 Task: In the  document graph Apply all border to the tabe with  'with box; Style line and width 1 pt 'Select Header and apply  'Bold' Select the text and align it to the  Center
Action: Mouse moved to (119, 386)
Screenshot: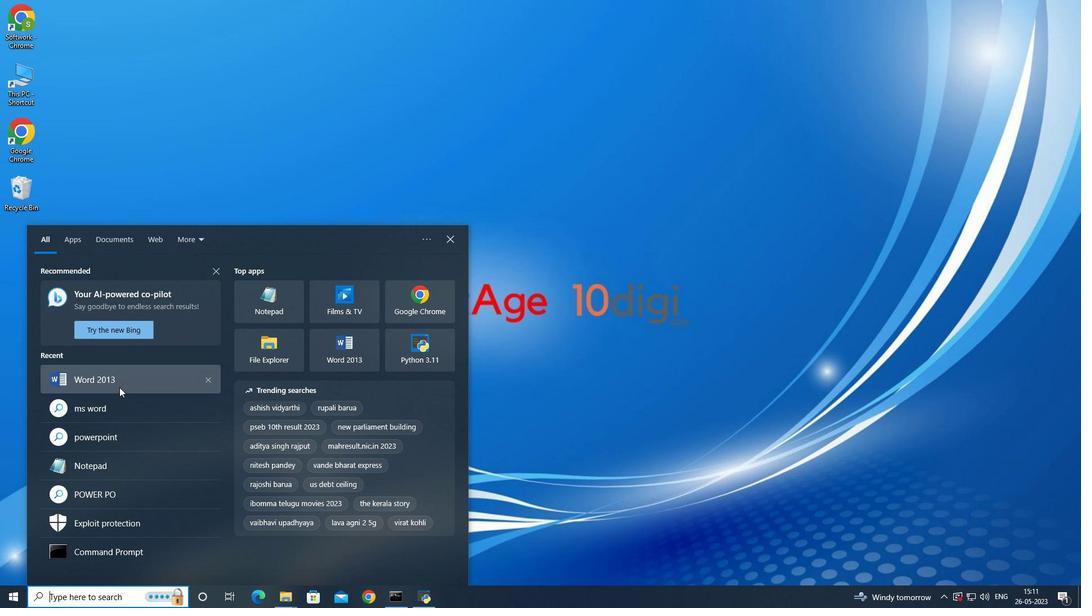 
Action: Mouse pressed left at (119, 386)
Screenshot: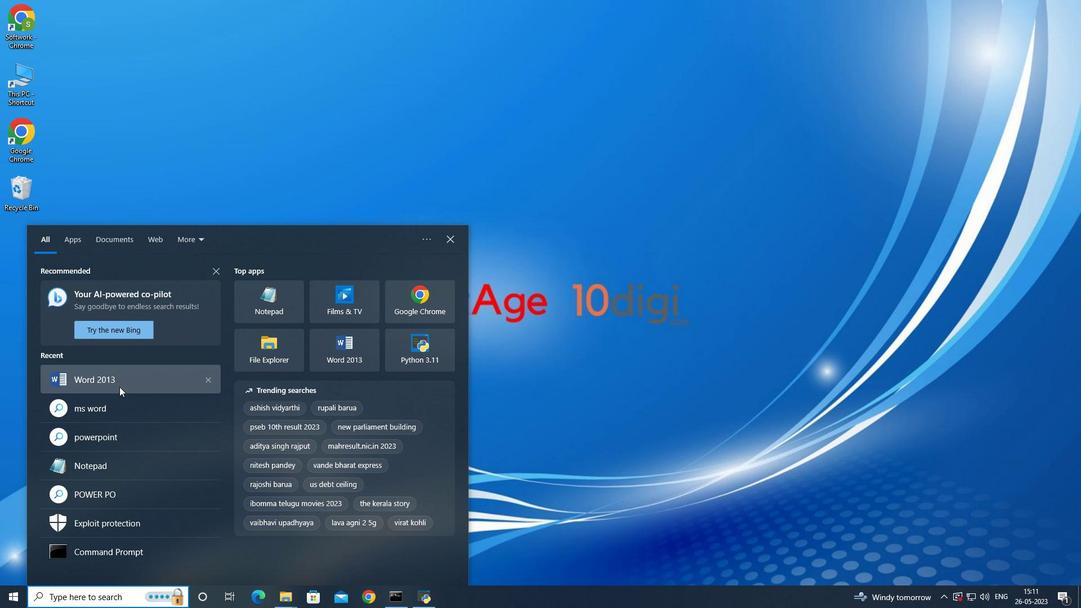 
Action: Mouse moved to (43, 97)
Screenshot: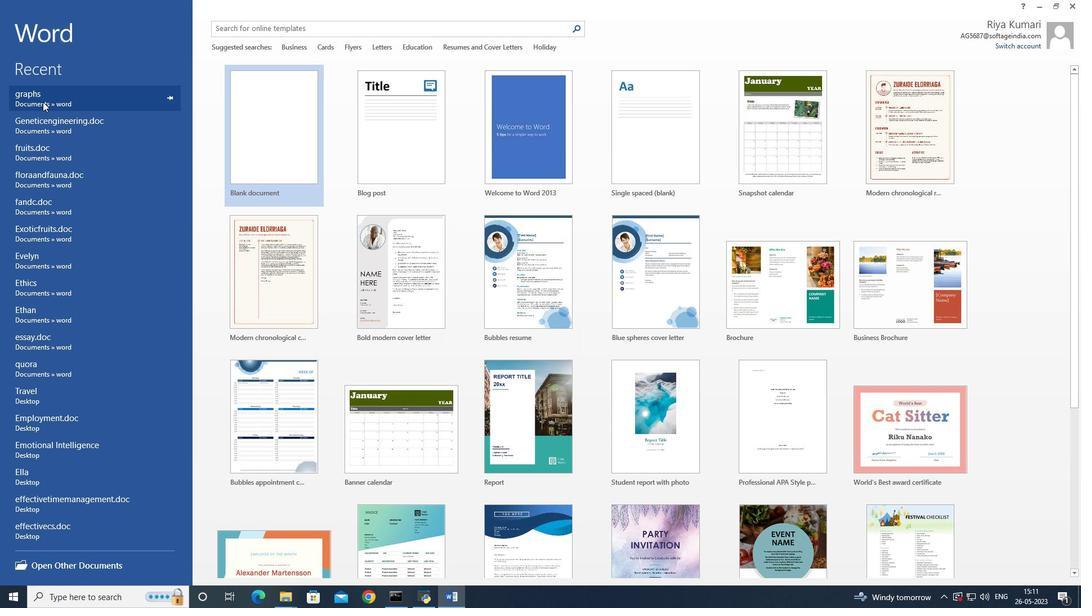 
Action: Mouse pressed left at (43, 97)
Screenshot: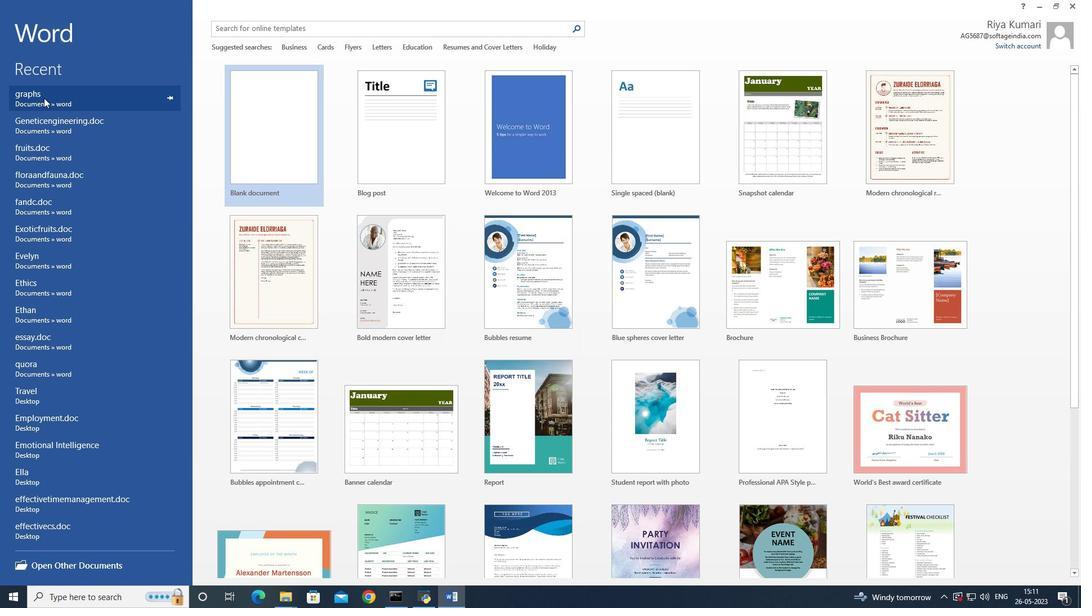 
Action: Mouse moved to (465, 334)
Screenshot: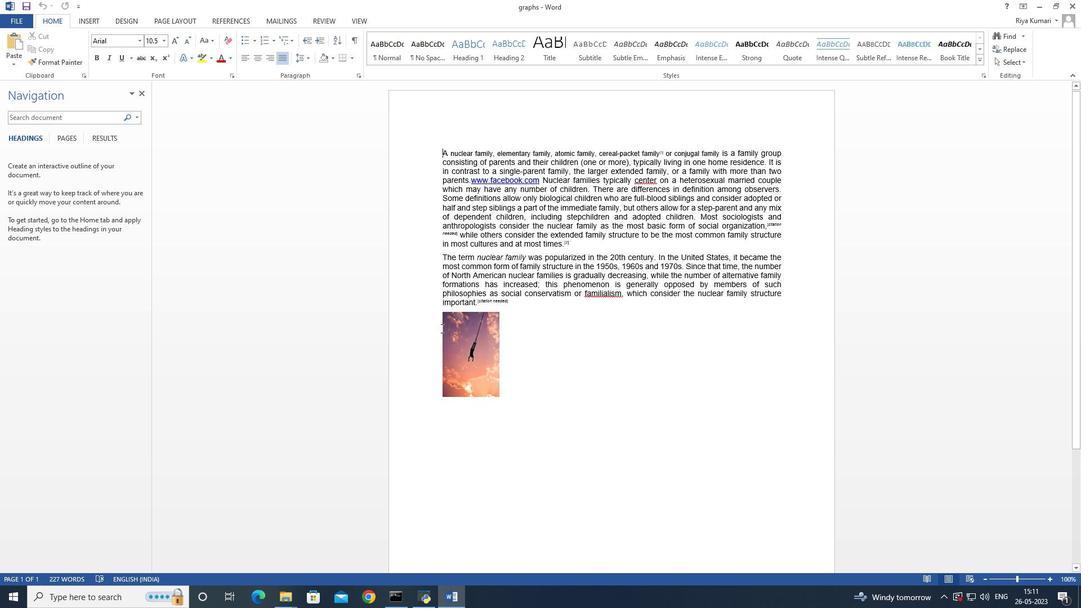 
Action: Mouse pressed left at (465, 334)
Screenshot: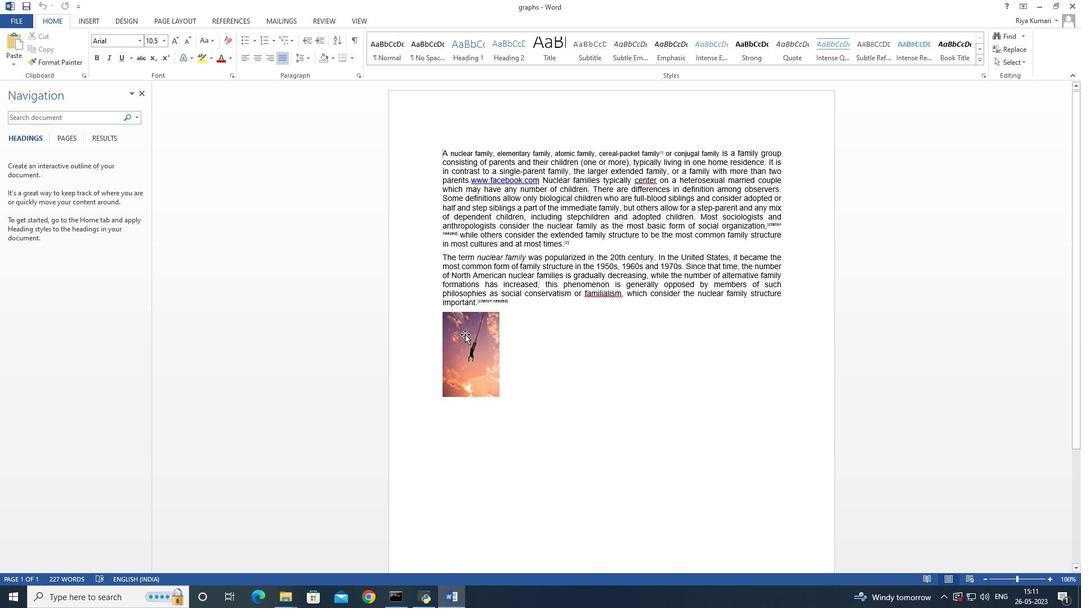 
Action: Mouse moved to (408, 10)
Screenshot: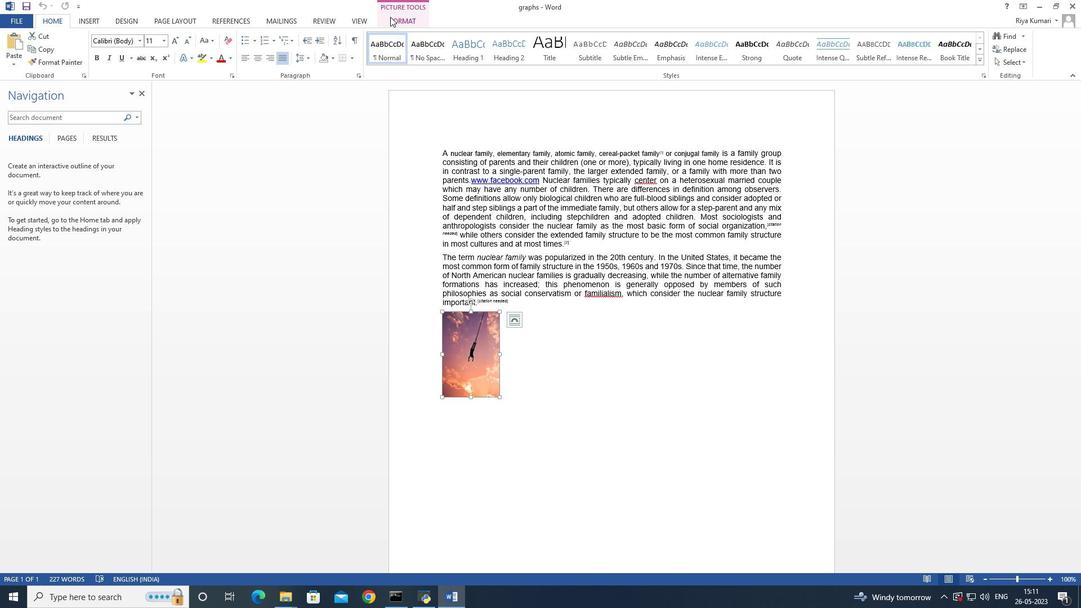 
Action: Mouse pressed left at (408, 10)
Screenshot: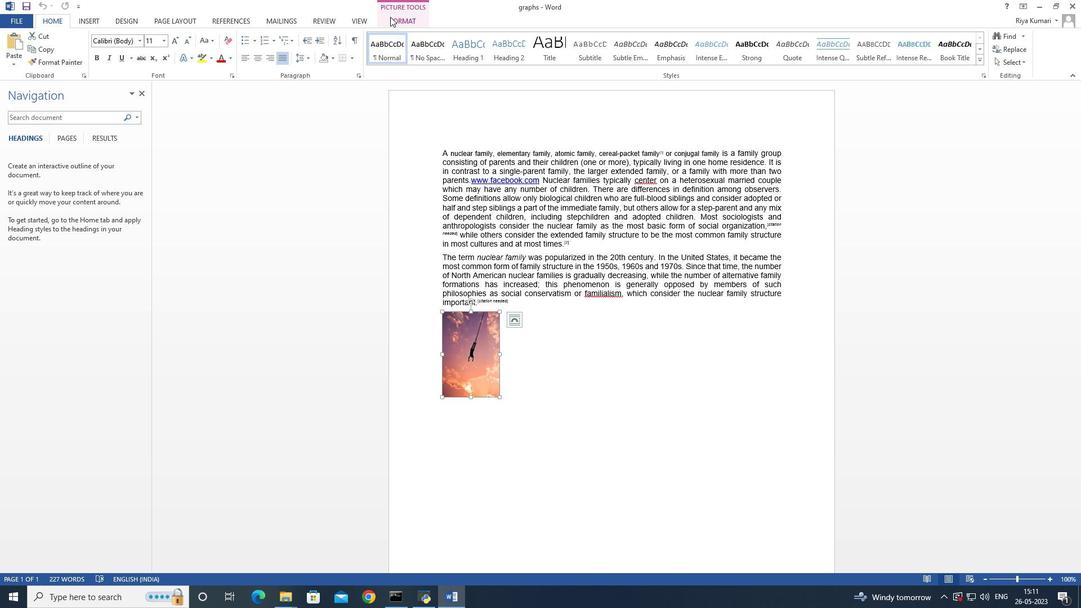 
Action: Mouse moved to (405, 47)
Screenshot: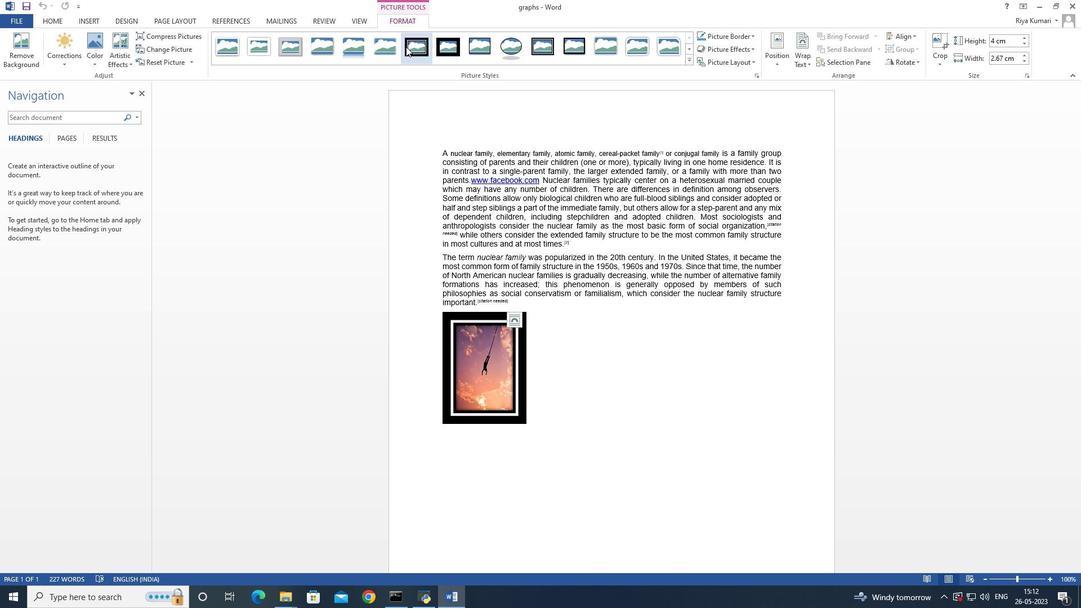 
Action: Mouse pressed left at (405, 47)
Screenshot: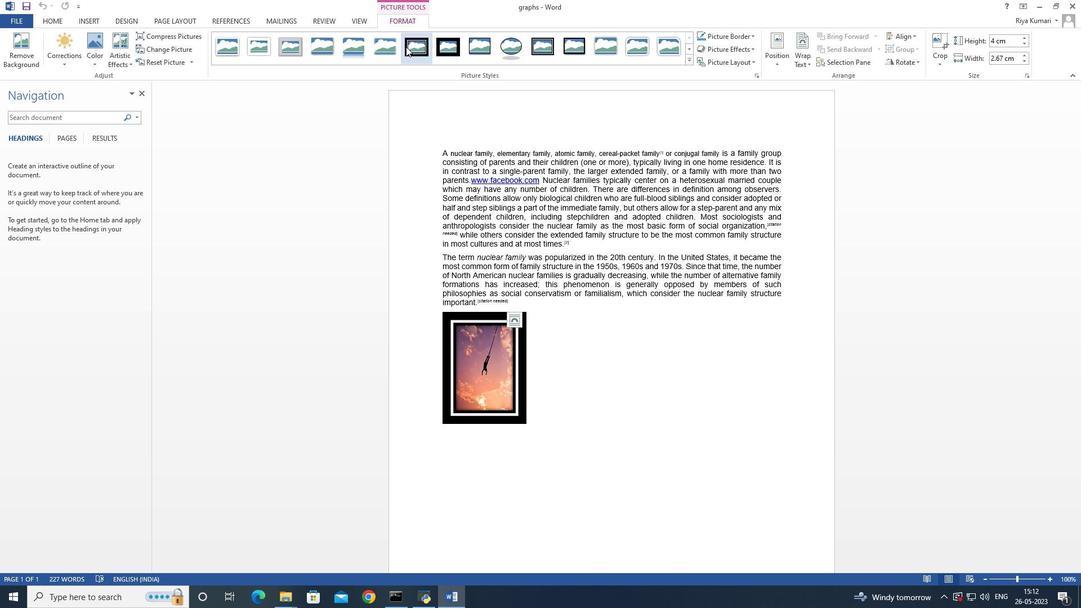 
Action: Mouse moved to (1023, 53)
Screenshot: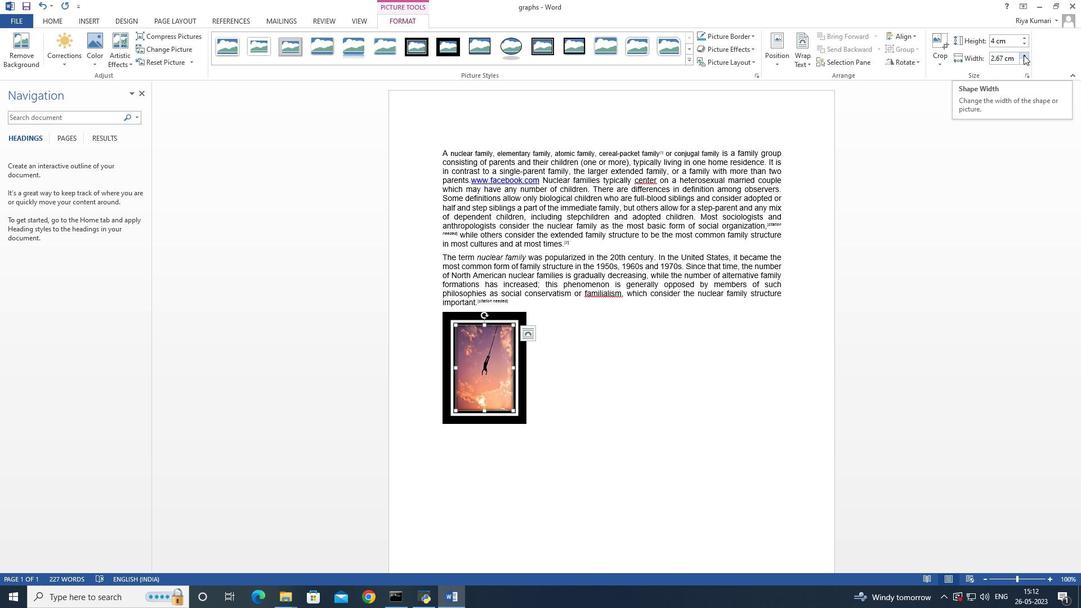 
Action: Mouse pressed left at (1023, 53)
Screenshot: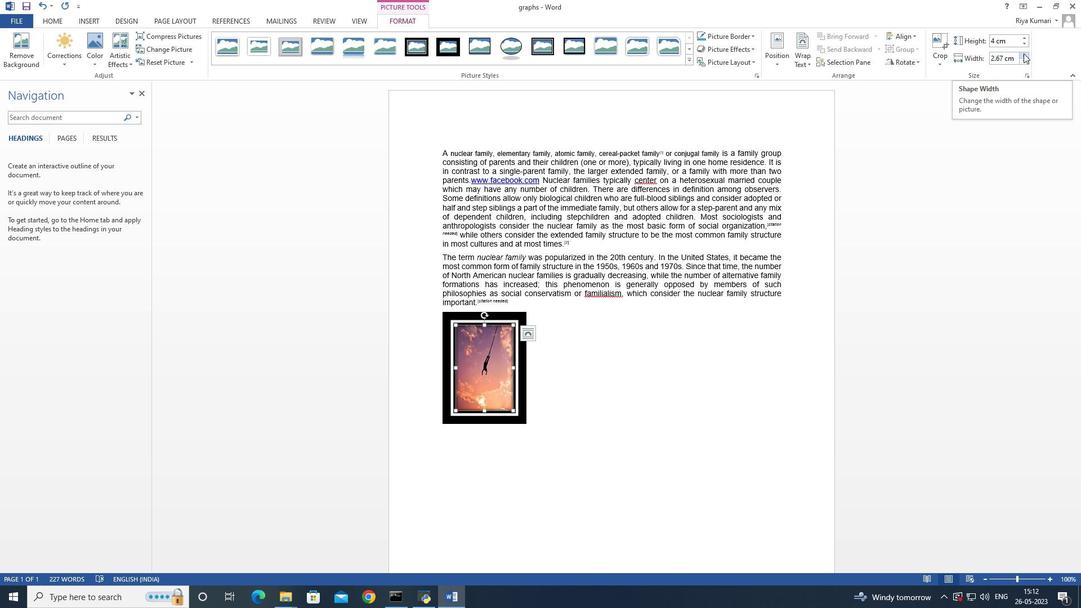 
Action: Mouse pressed left at (1023, 53)
Screenshot: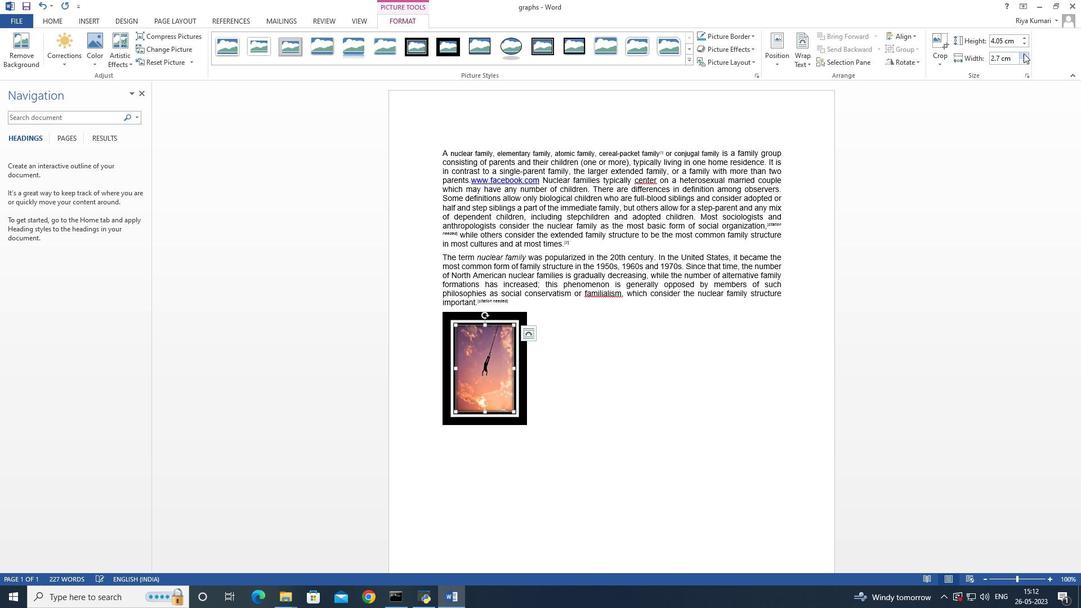 
Action: Mouse pressed left at (1023, 53)
Screenshot: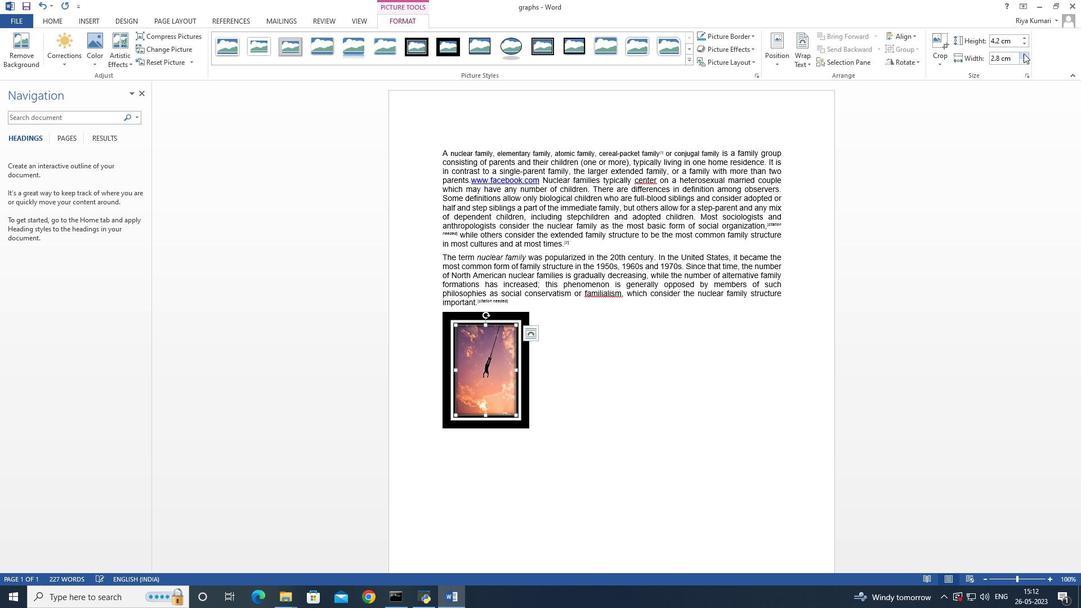 
Action: Mouse moved to (1023, 53)
Screenshot: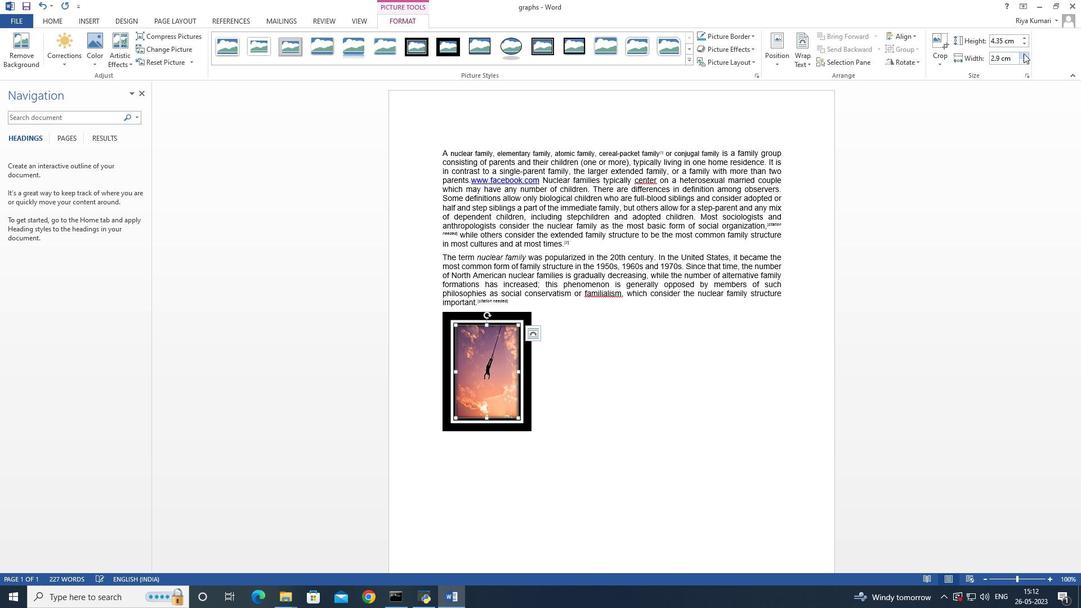 
Action: Mouse pressed left at (1023, 53)
Screenshot: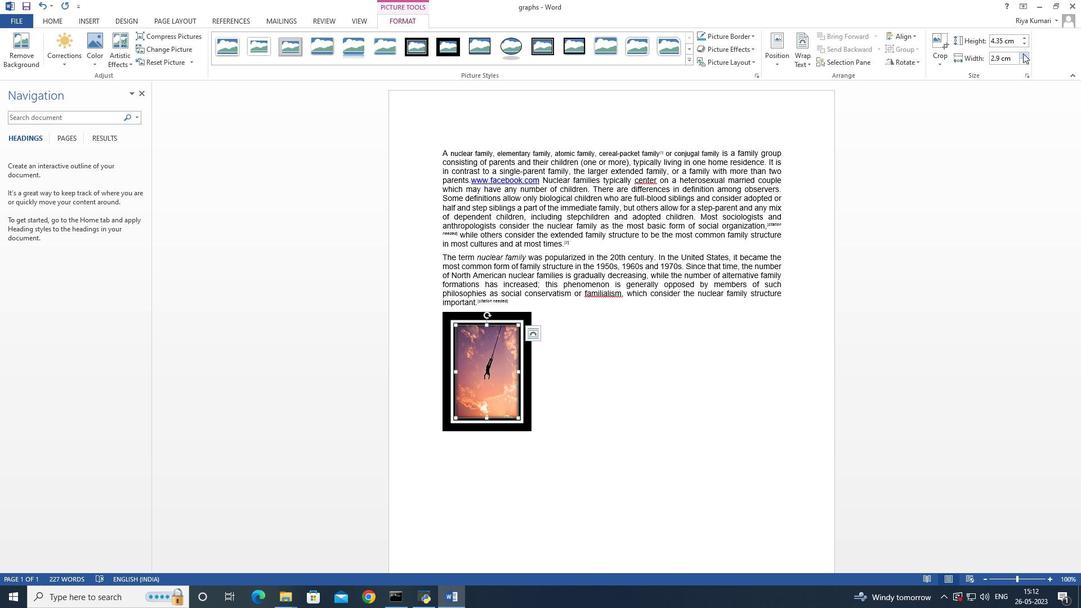 
Action: Mouse moved to (1024, 63)
Screenshot: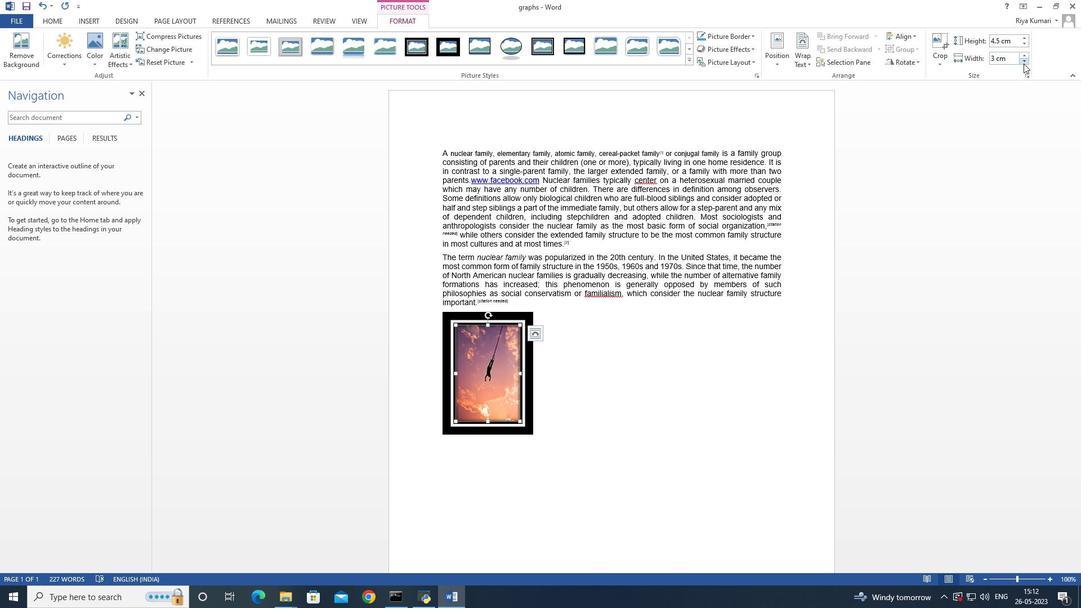 
Action: Mouse pressed left at (1024, 63)
Screenshot: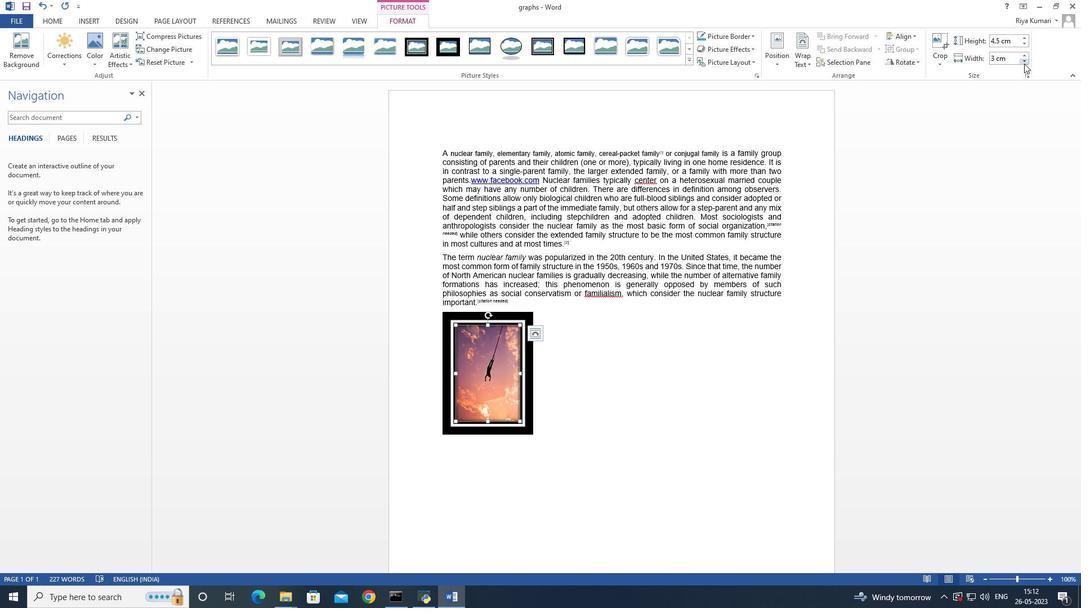 
Action: Mouse pressed left at (1024, 63)
Screenshot: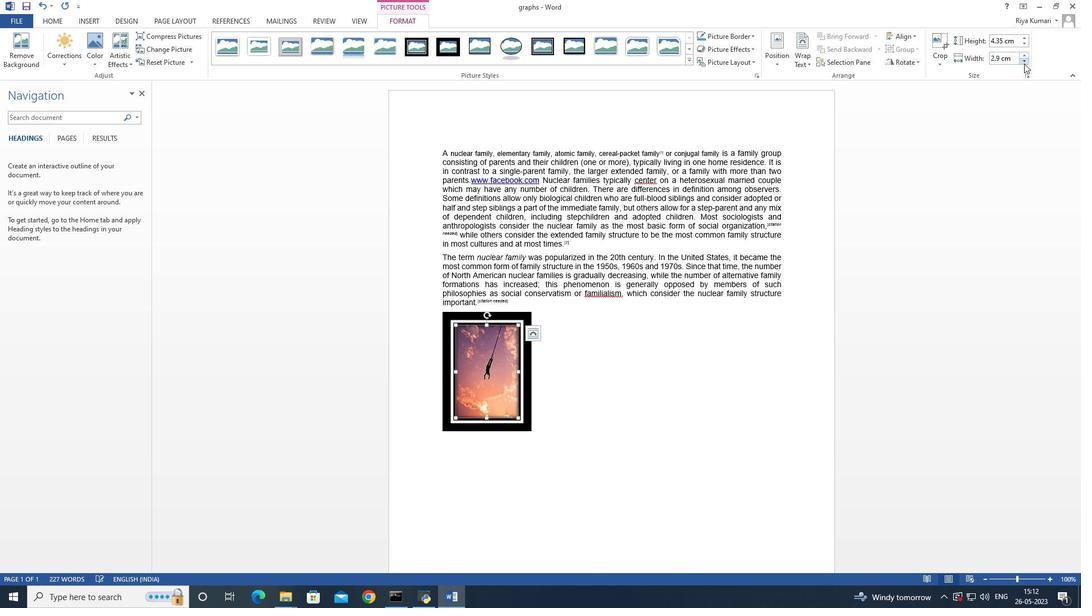 
Action: Mouse pressed left at (1024, 63)
Screenshot: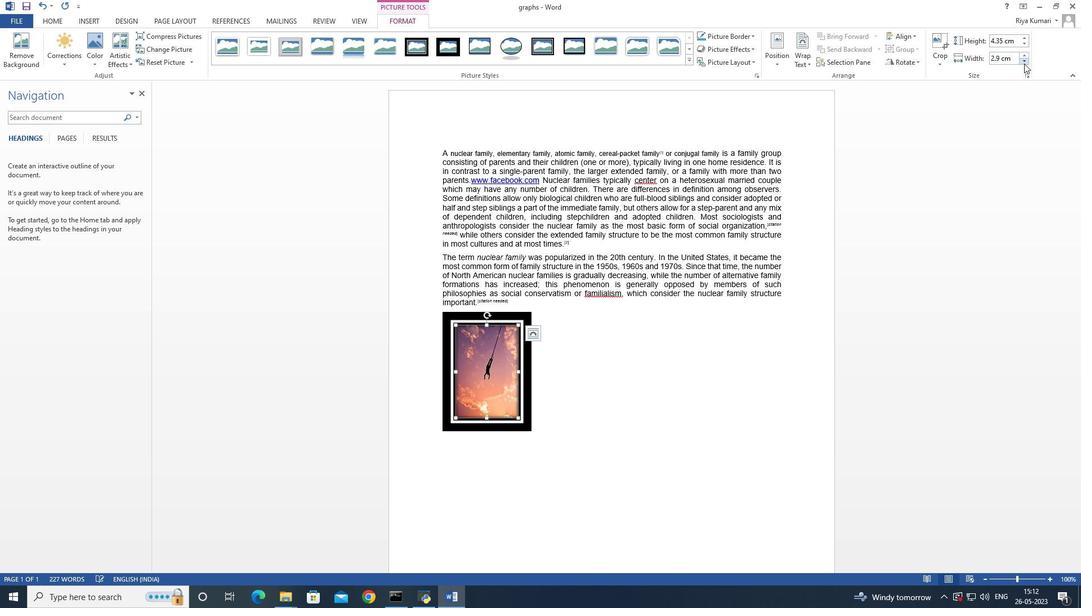 
Action: Mouse pressed left at (1024, 63)
Screenshot: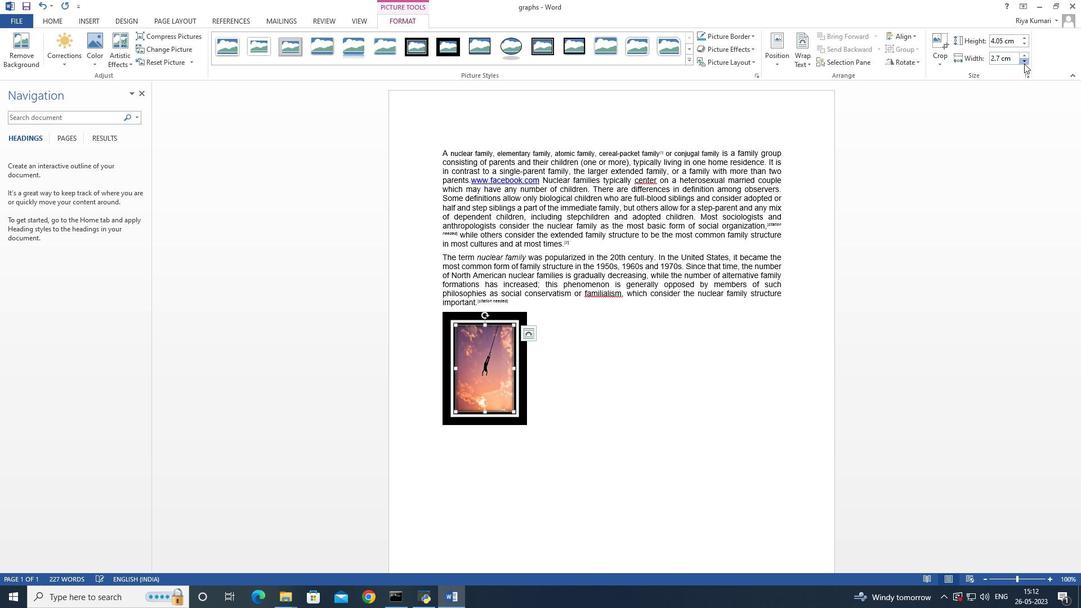 
Action: Mouse pressed left at (1024, 63)
Screenshot: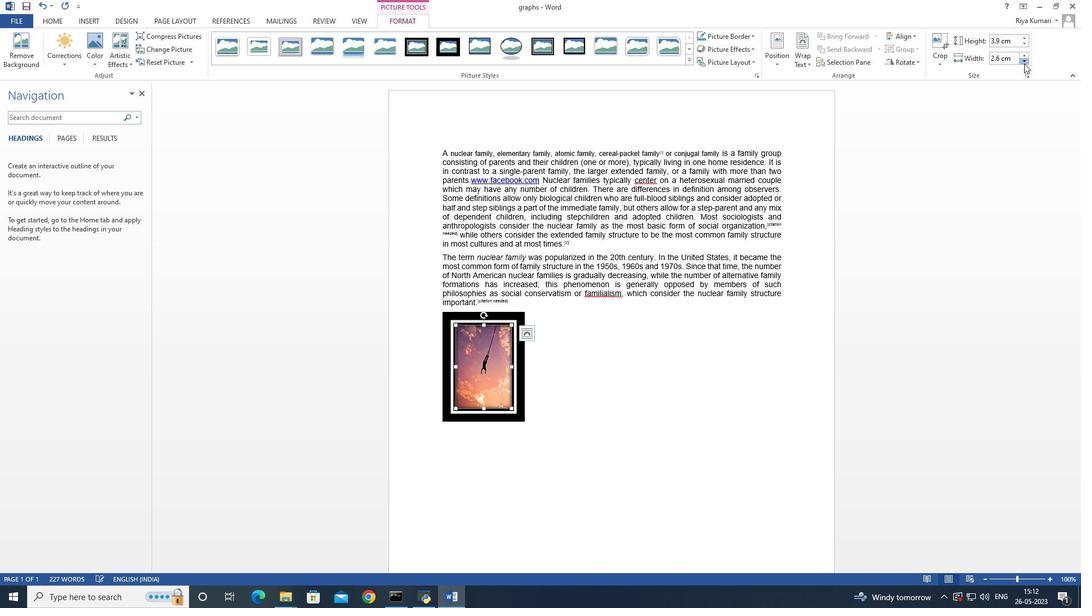 
Action: Mouse pressed left at (1024, 63)
Screenshot: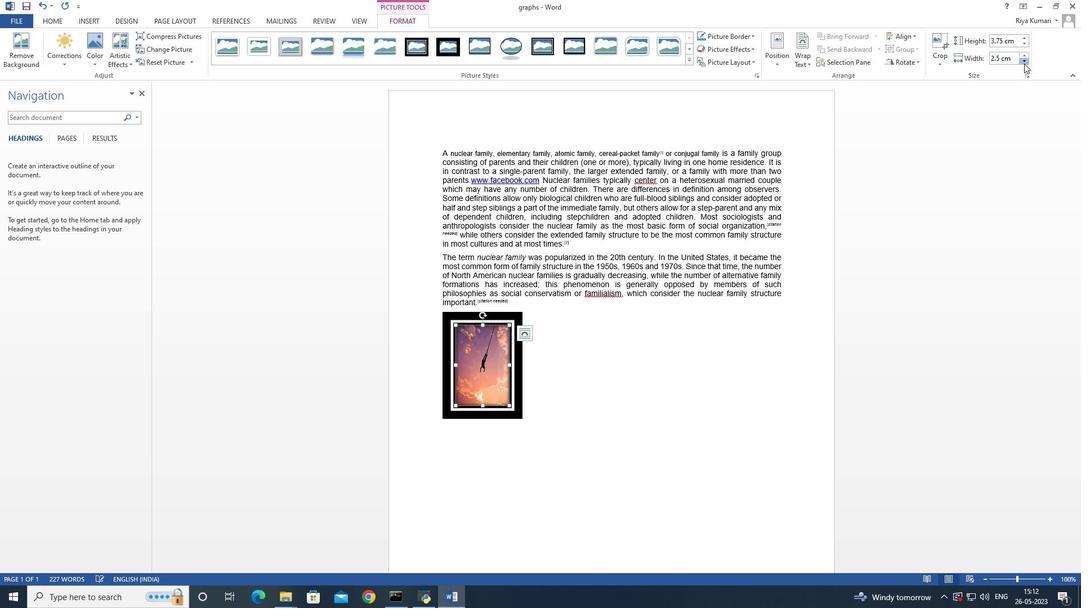 
Action: Mouse pressed left at (1024, 63)
Screenshot: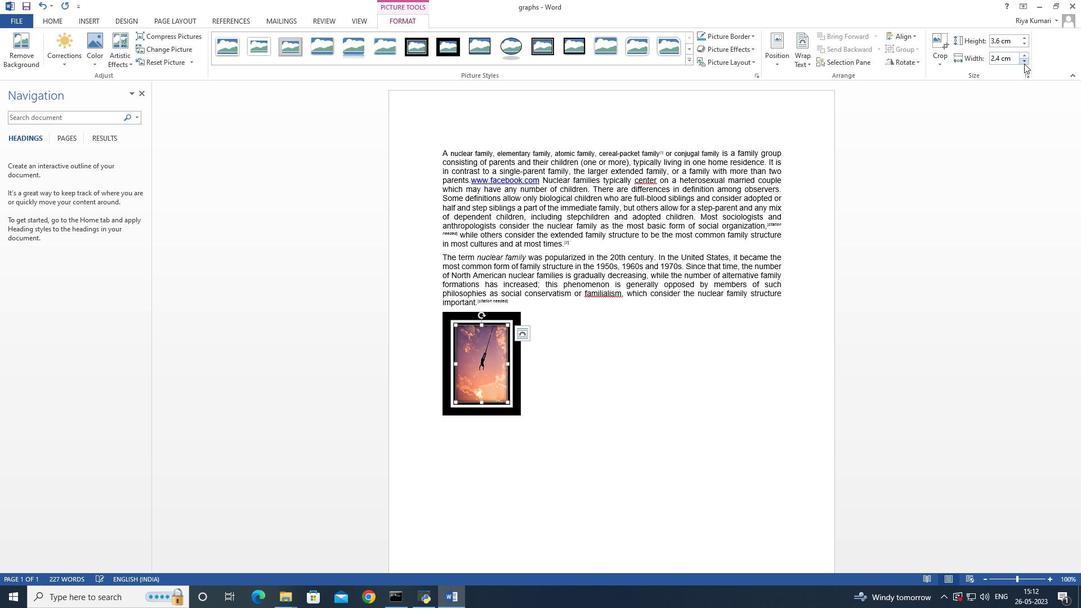 
Action: Mouse pressed left at (1024, 63)
Screenshot: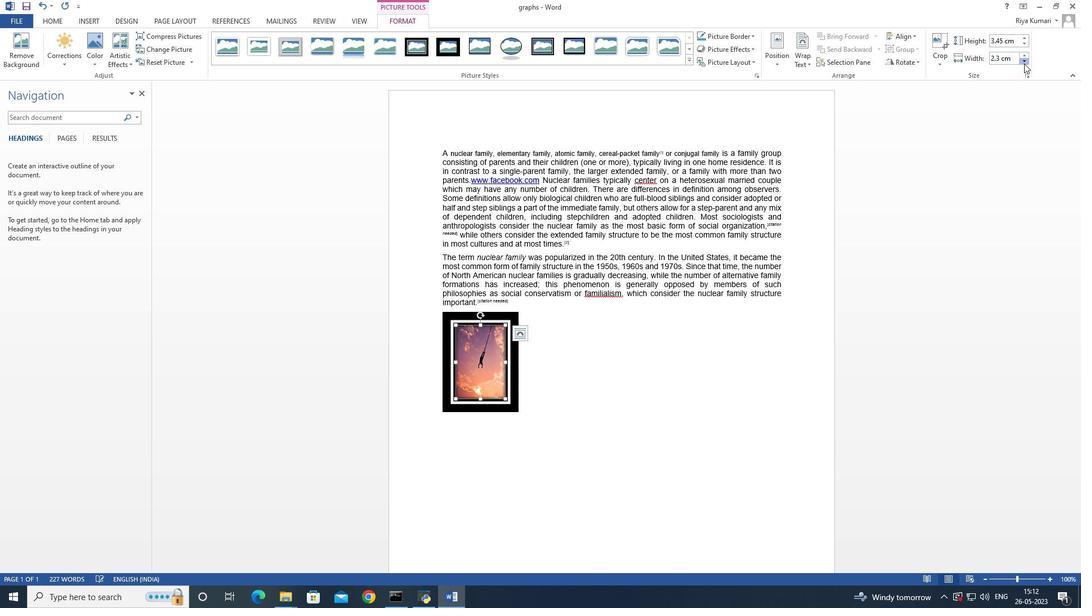 
Action: Mouse pressed left at (1024, 63)
Screenshot: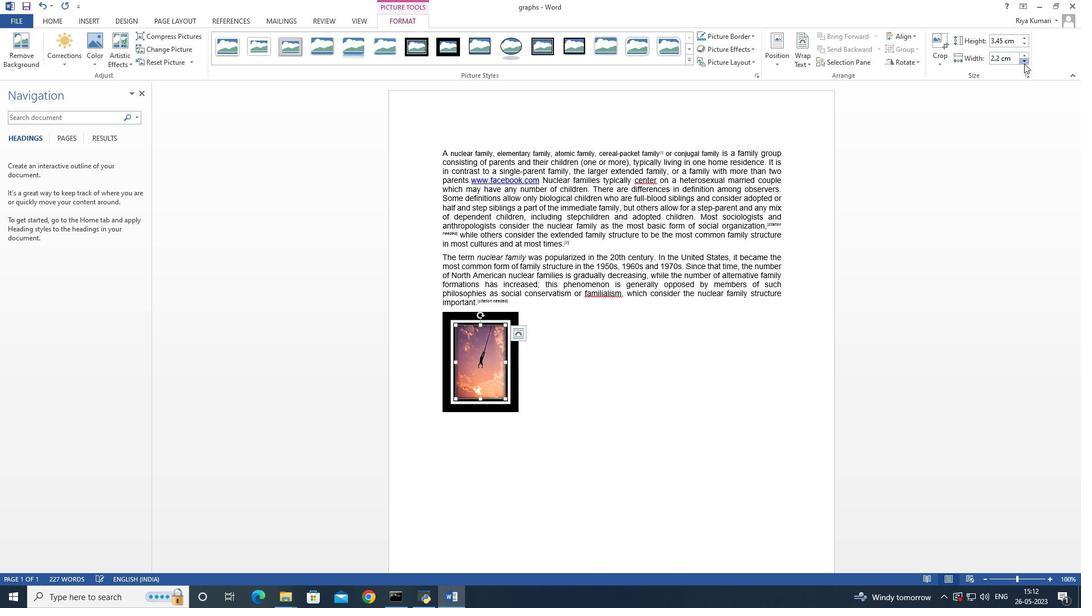 
Action: Mouse pressed left at (1024, 63)
Screenshot: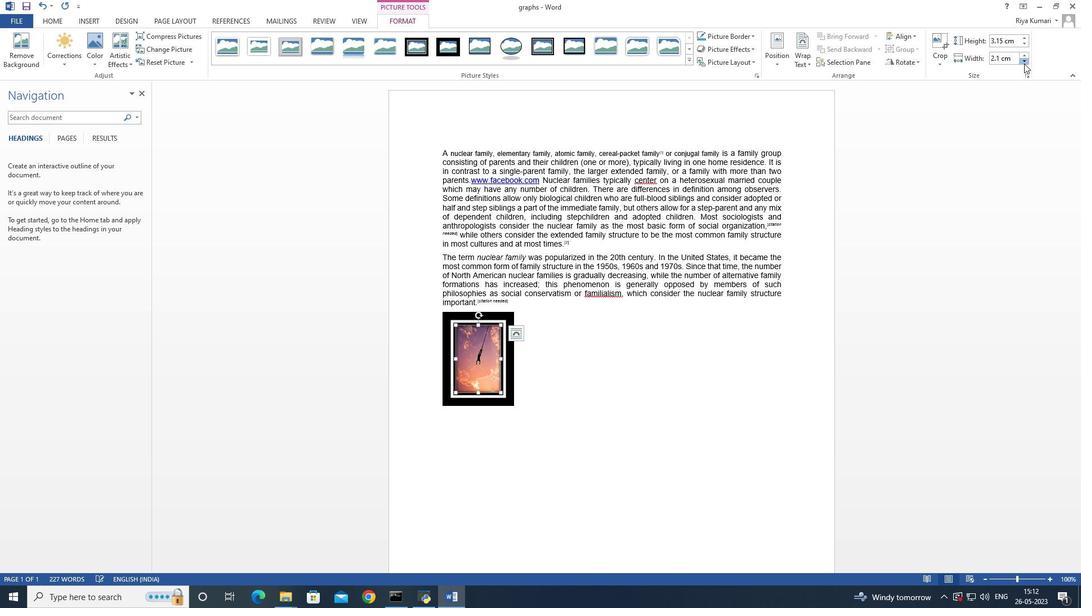 
Action: Mouse pressed left at (1024, 63)
Screenshot: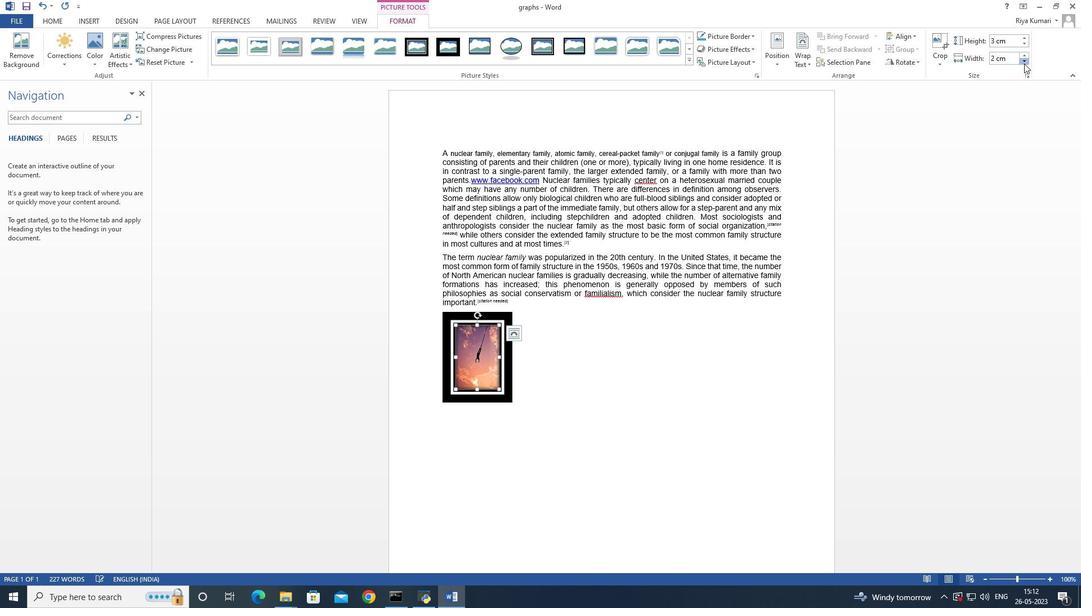 
Action: Mouse pressed left at (1024, 63)
Screenshot: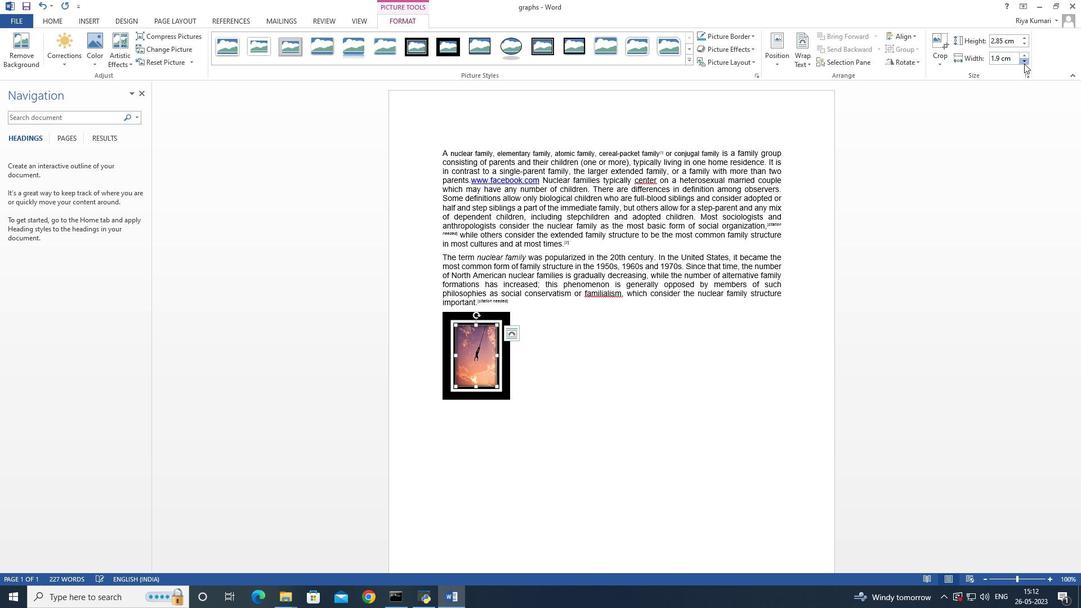 
Action: Mouse pressed left at (1024, 63)
Screenshot: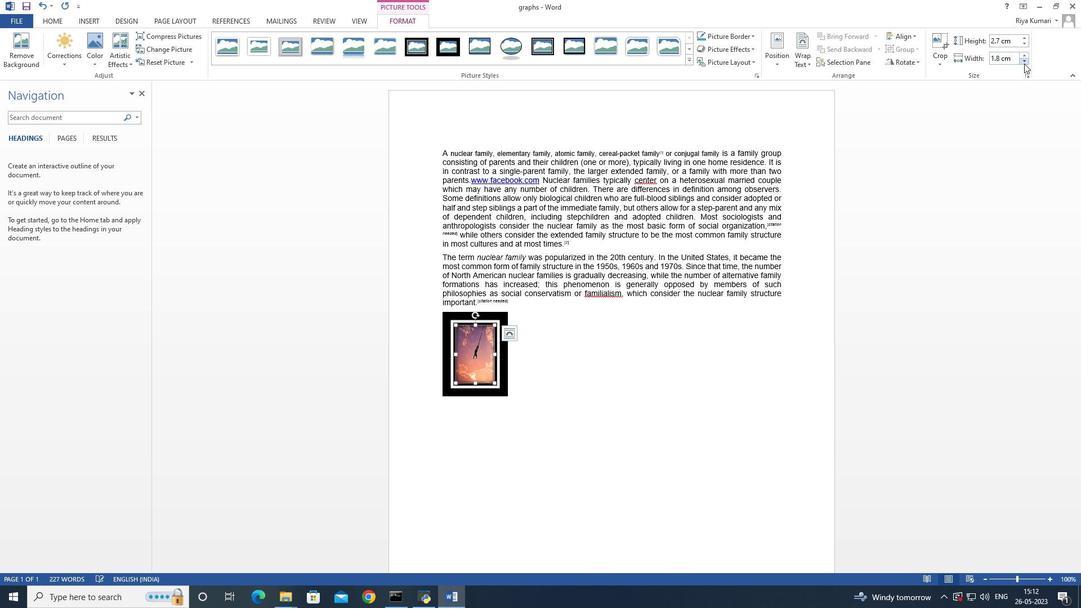 
Action: Mouse pressed left at (1024, 63)
Screenshot: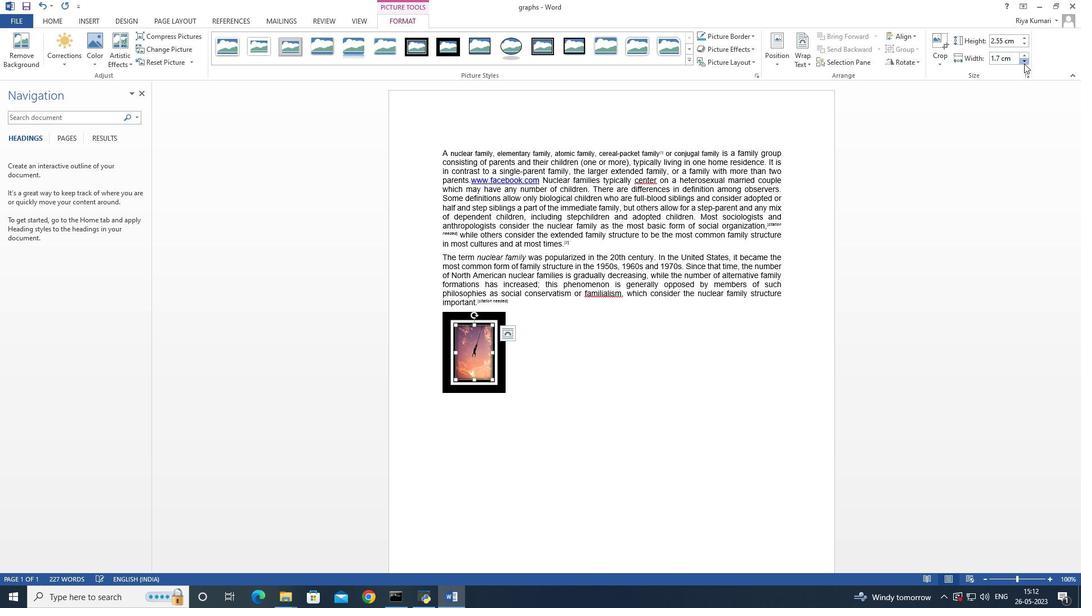 
Action: Mouse pressed left at (1024, 63)
Screenshot: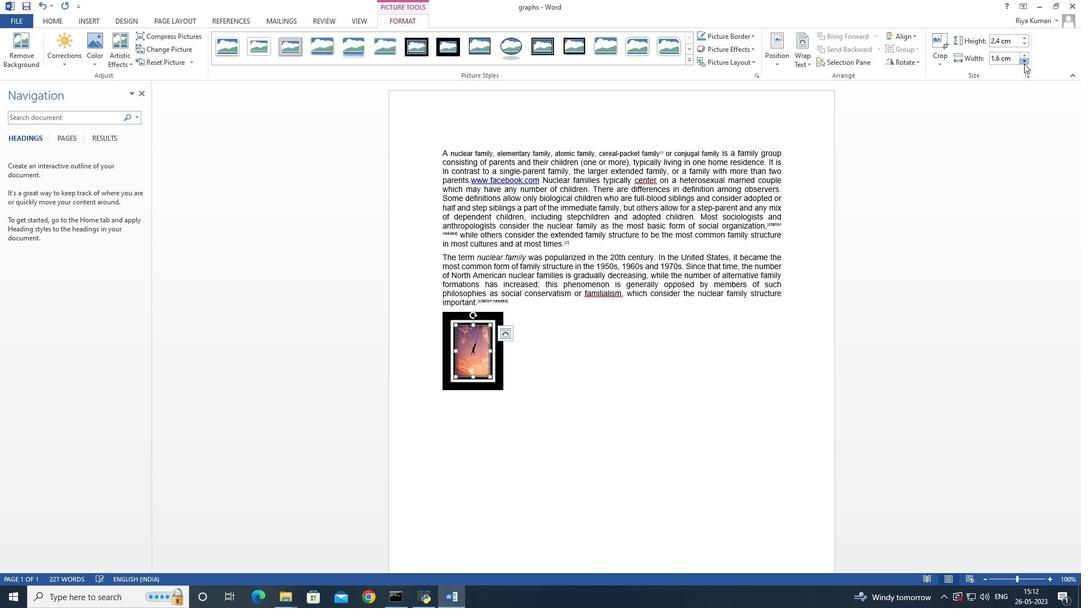 
Action: Mouse moved to (1021, 43)
Screenshot: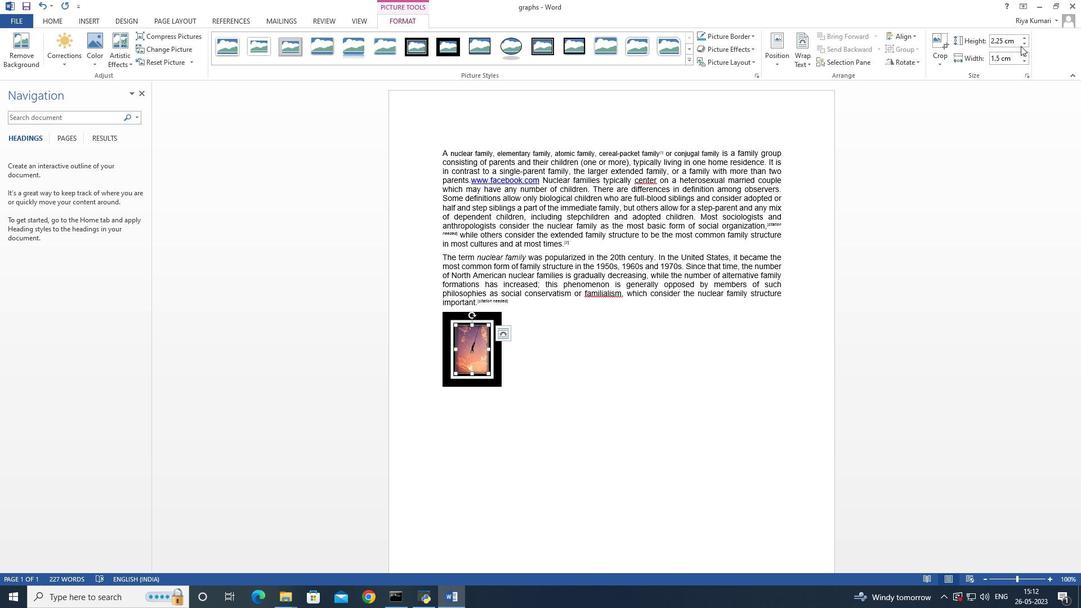 
Action: Mouse pressed left at (1021, 43)
Screenshot: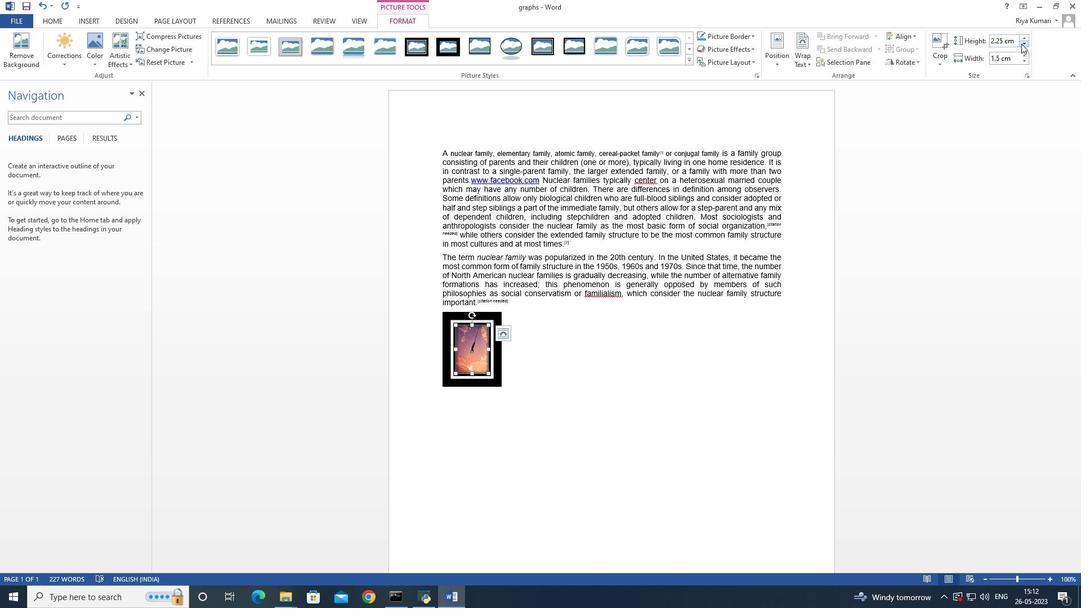 
Action: Mouse pressed left at (1021, 43)
Screenshot: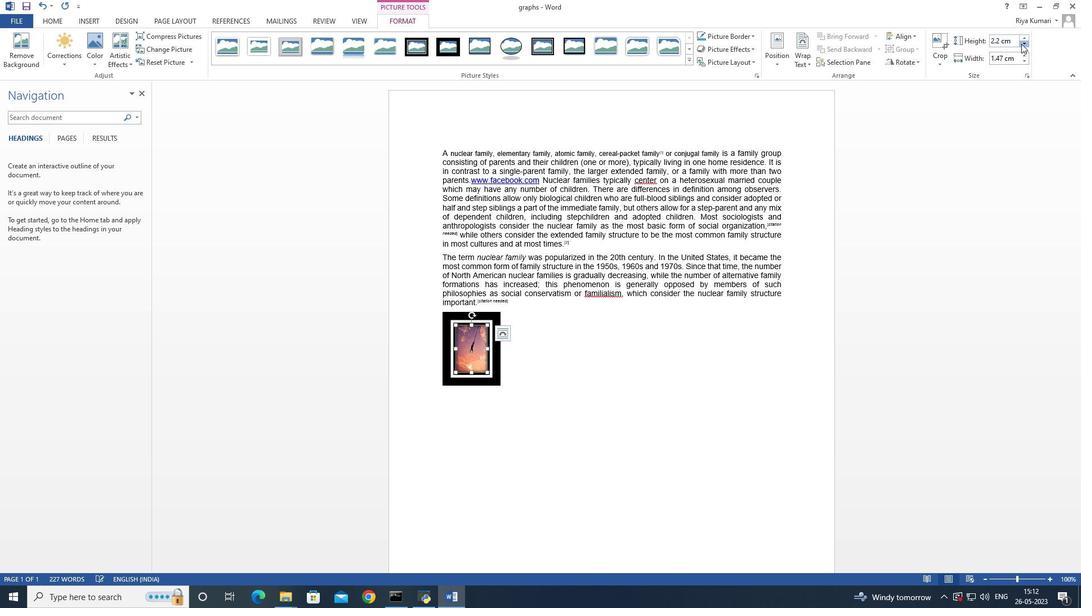 
Action: Mouse moved to (892, 220)
Screenshot: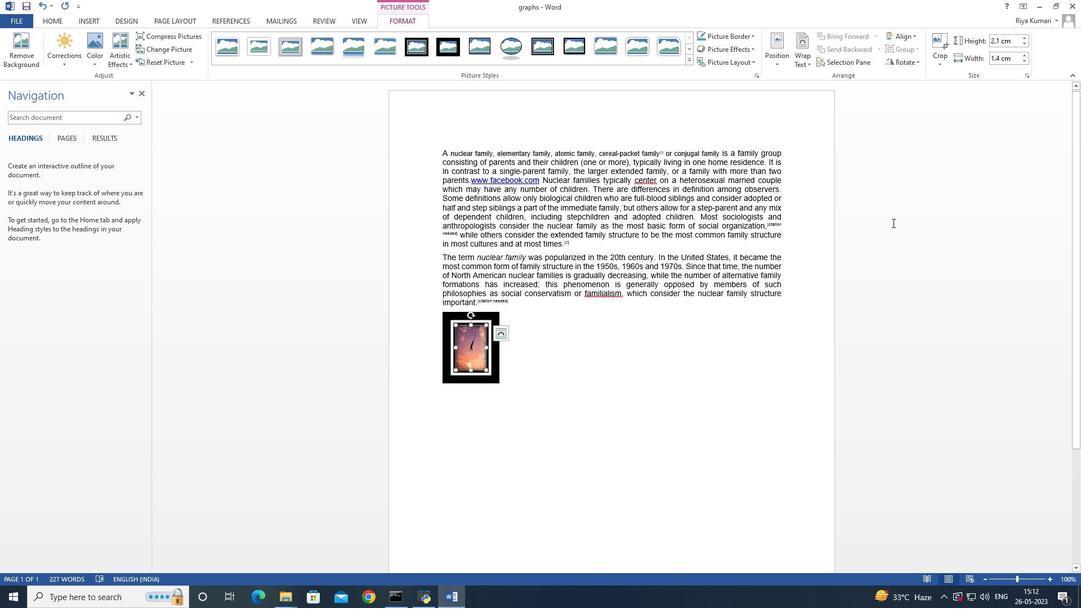 
Action: Key pressed ctrl+Z
Screenshot: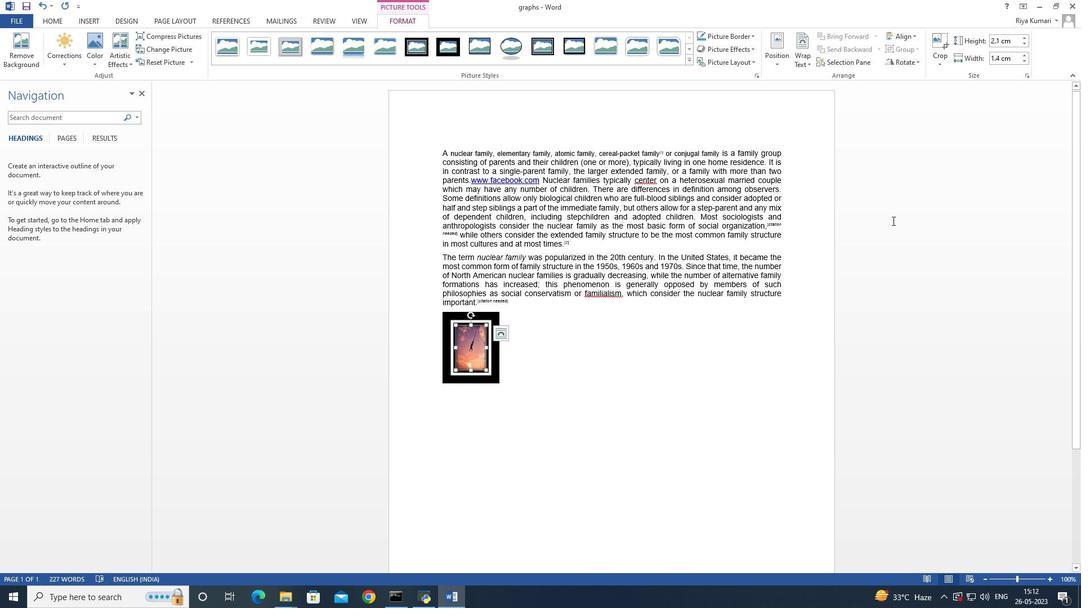
Action: Mouse moved to (891, 219)
Screenshot: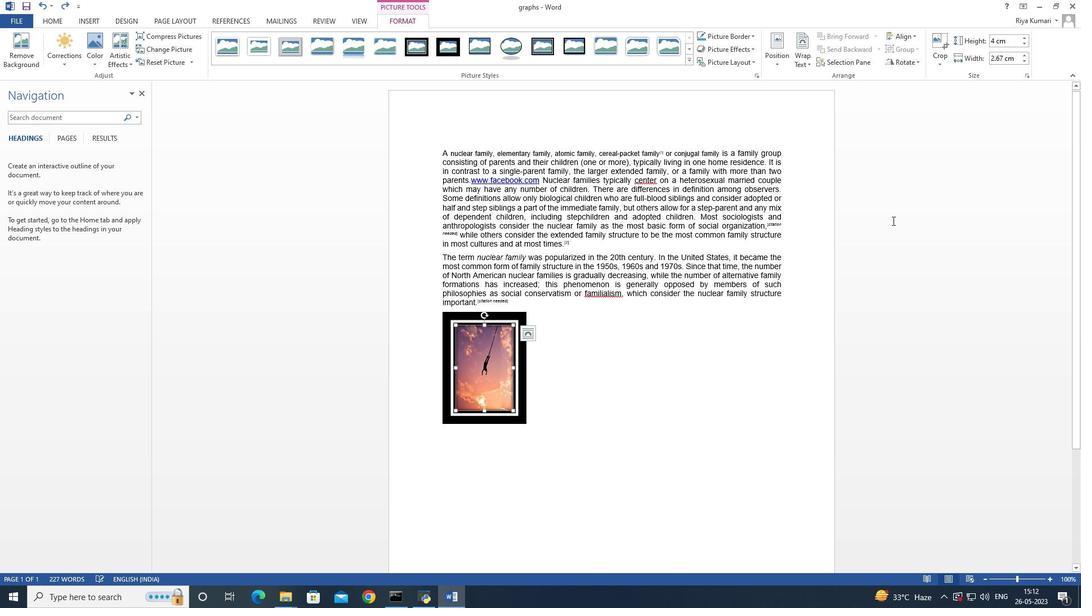 
Action: Key pressed <'\x1a'><'\x1a'>
Screenshot: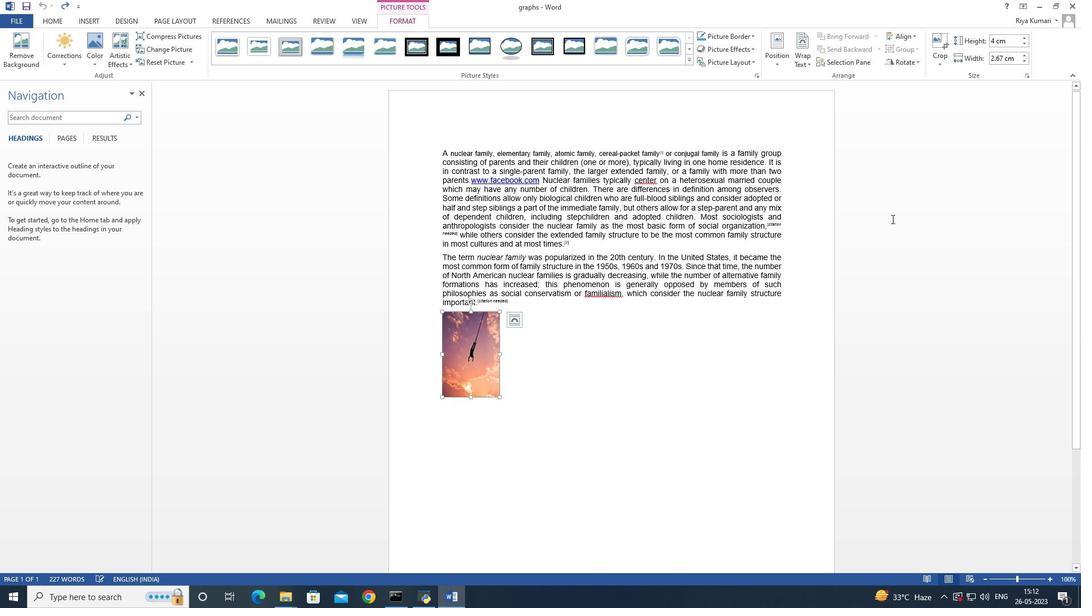 
Action: Mouse moved to (414, 42)
Screenshot: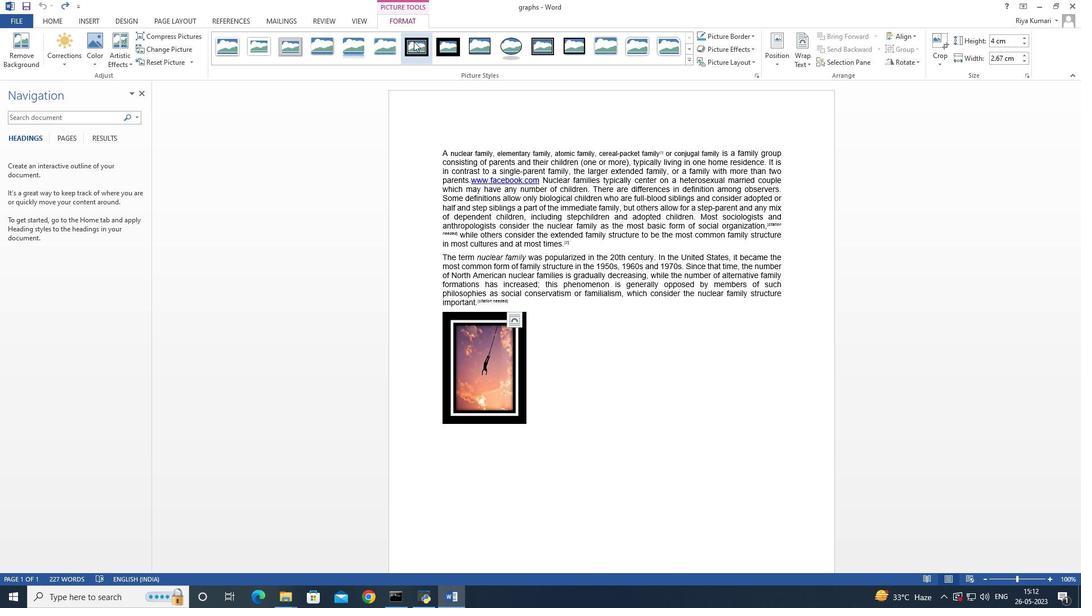 
Action: Mouse pressed left at (414, 42)
Screenshot: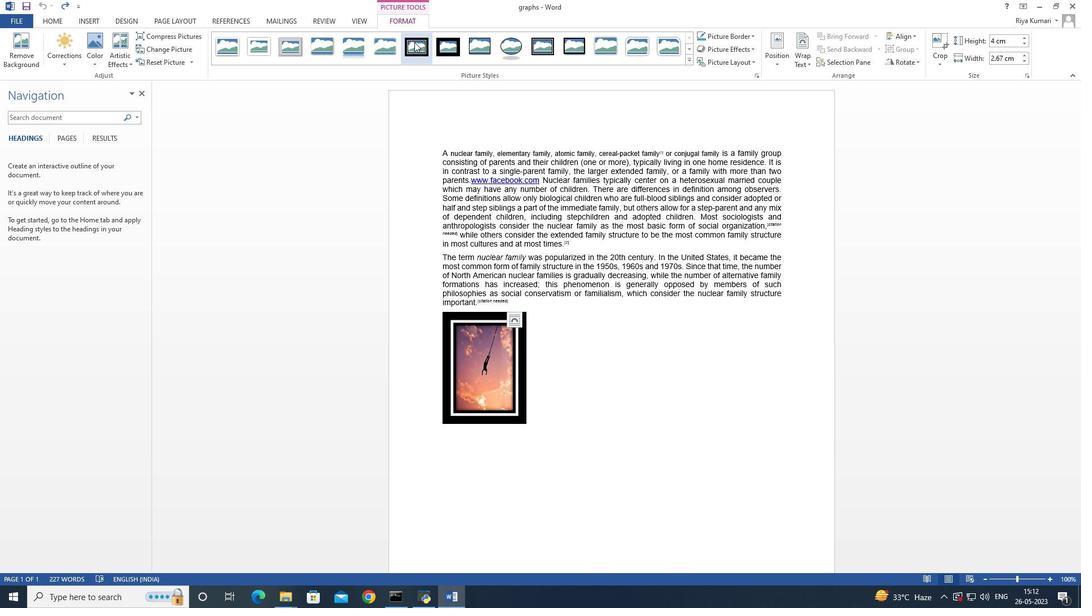 
Action: Mouse moved to (520, 359)
Screenshot: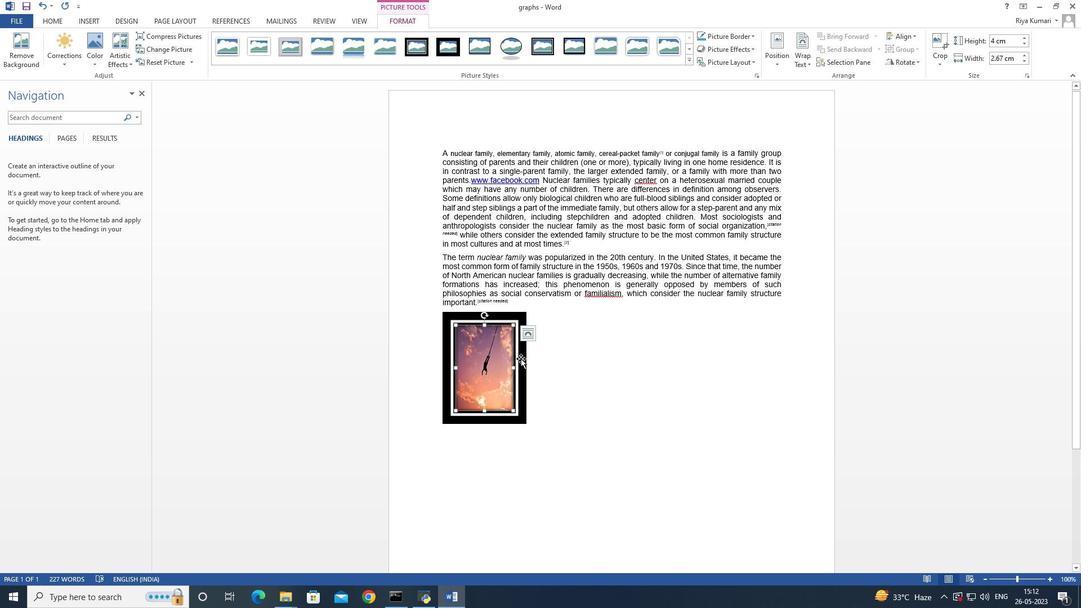 
Action: Mouse pressed left at (520, 359)
Screenshot: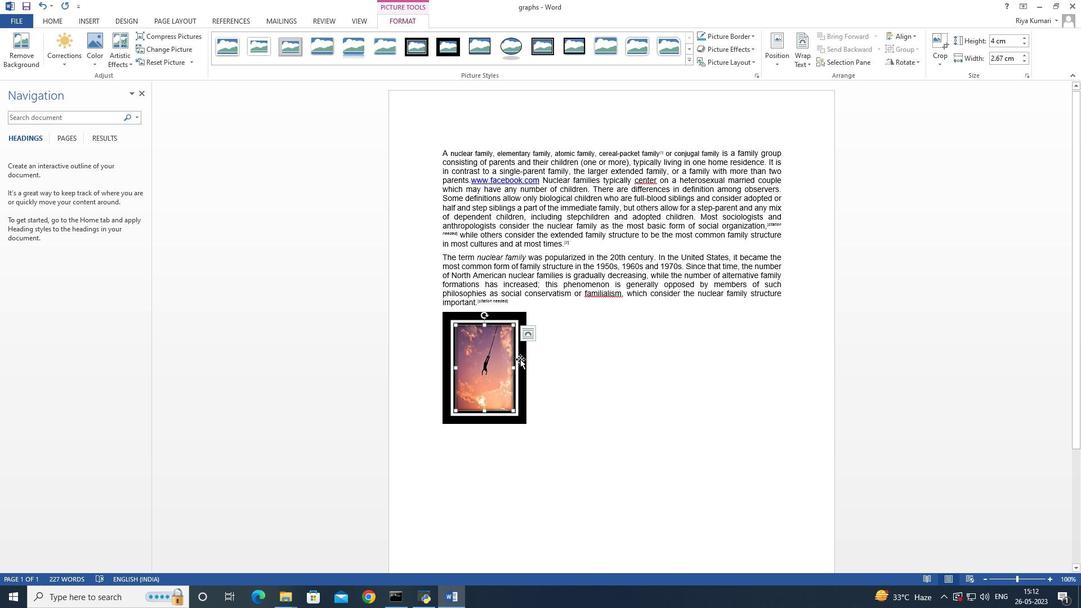 
Action: Mouse moved to (738, 37)
Screenshot: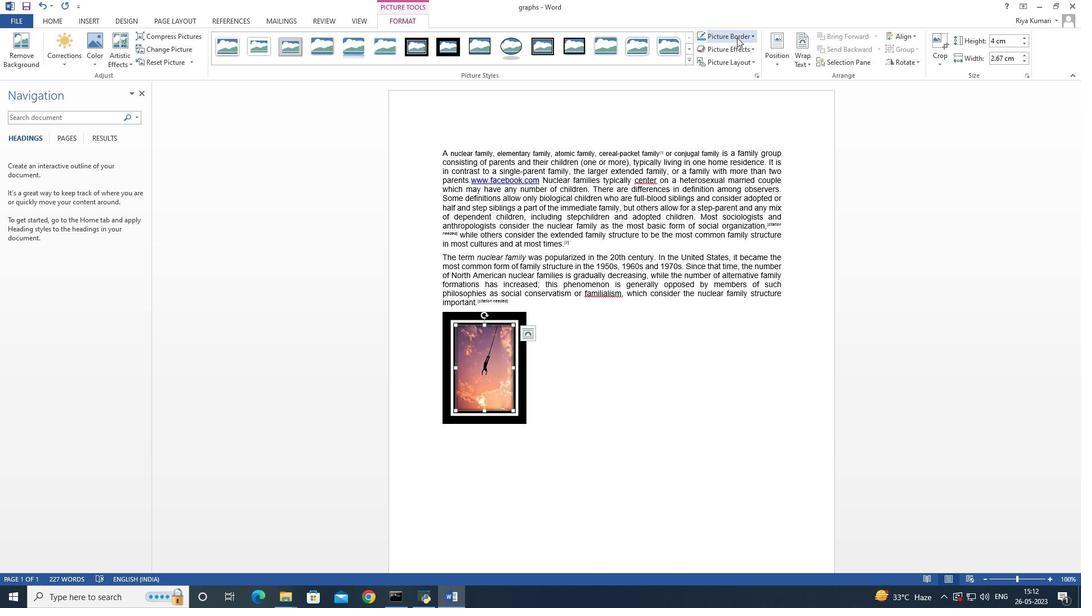 
Action: Mouse pressed left at (738, 37)
Screenshot: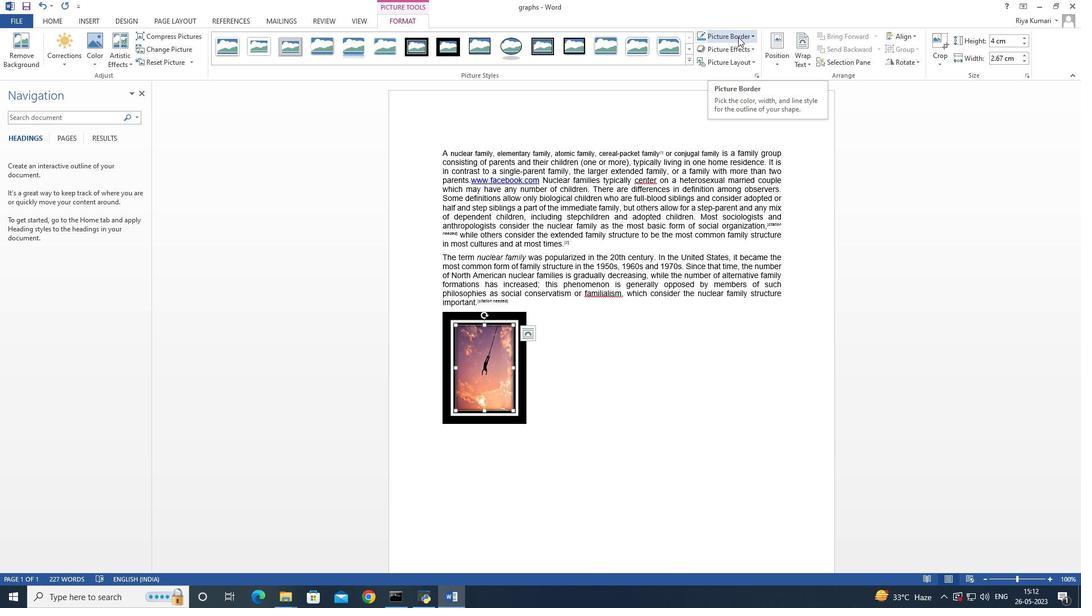 
Action: Mouse moved to (740, 165)
Screenshot: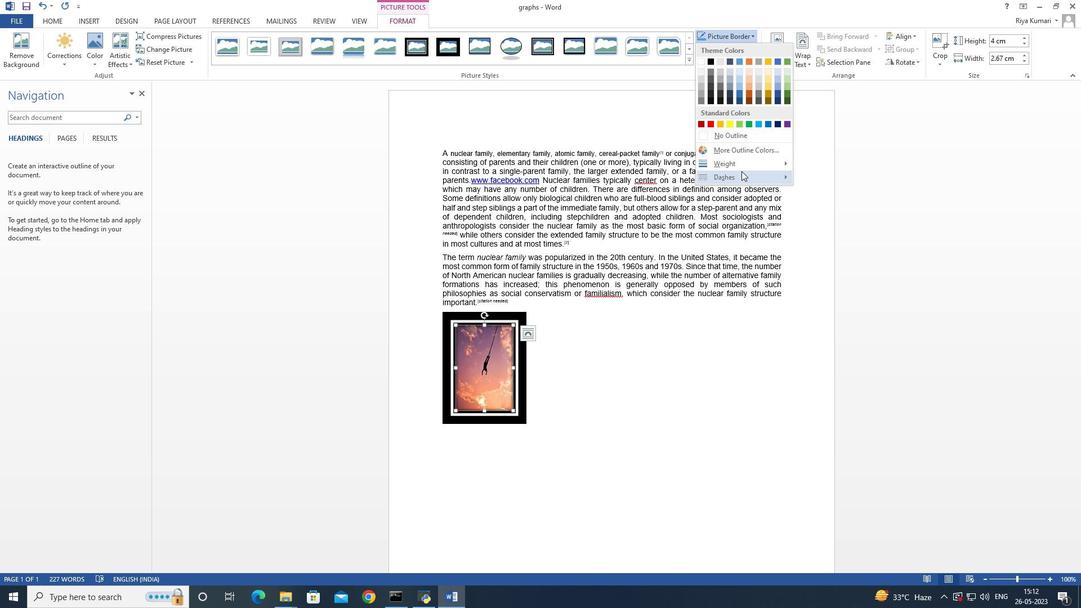 
Action: Mouse pressed left at (740, 165)
Screenshot: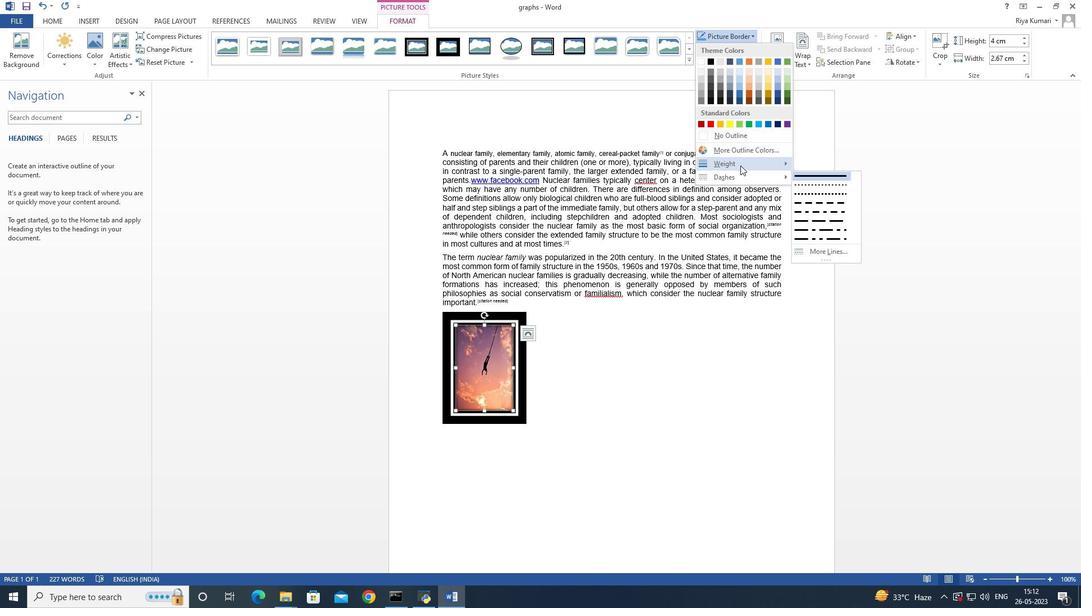 
Action: Mouse moved to (835, 198)
Screenshot: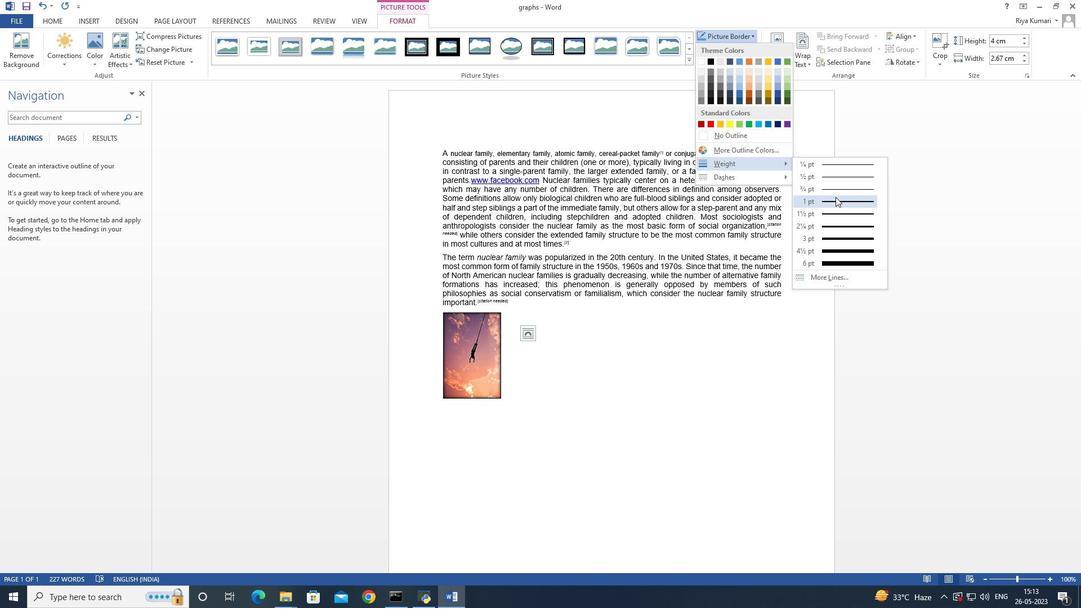 
Action: Mouse pressed left at (835, 198)
Screenshot: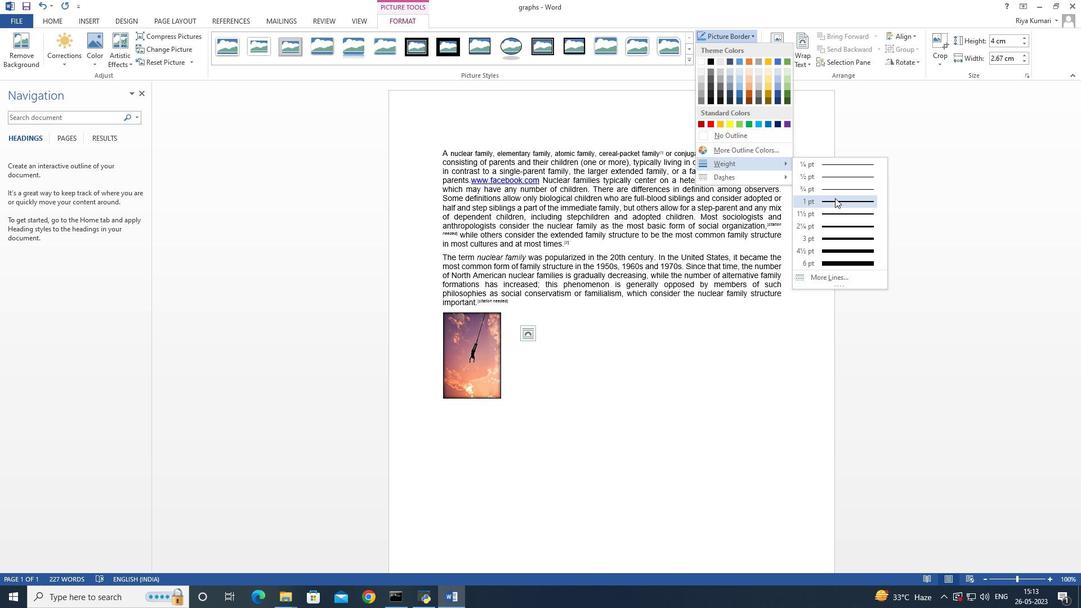 
Action: Mouse moved to (52, 19)
Screenshot: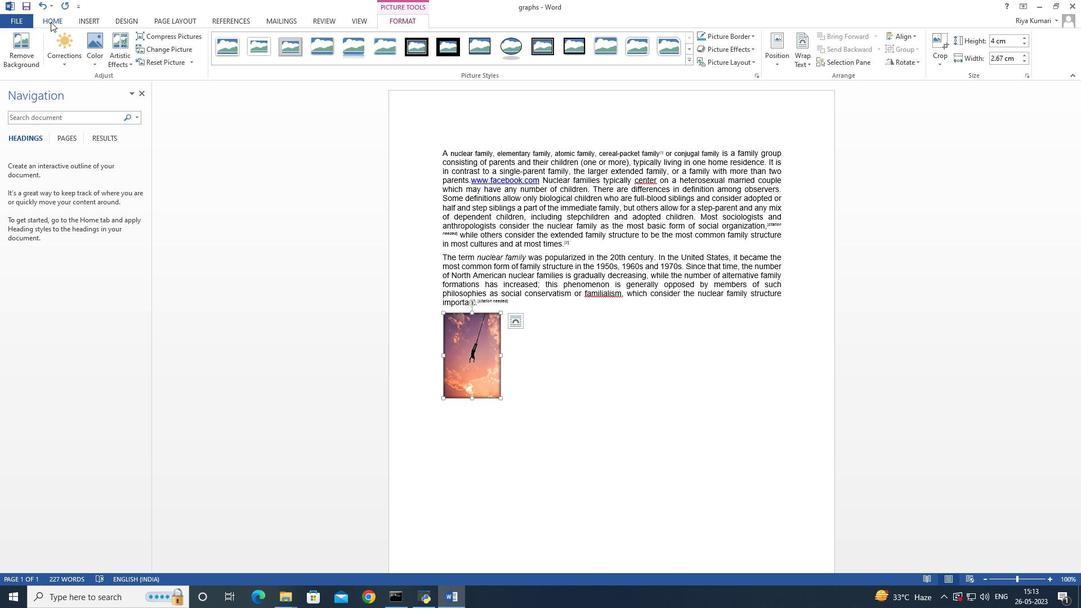 
Action: Mouse pressed left at (52, 19)
Screenshot: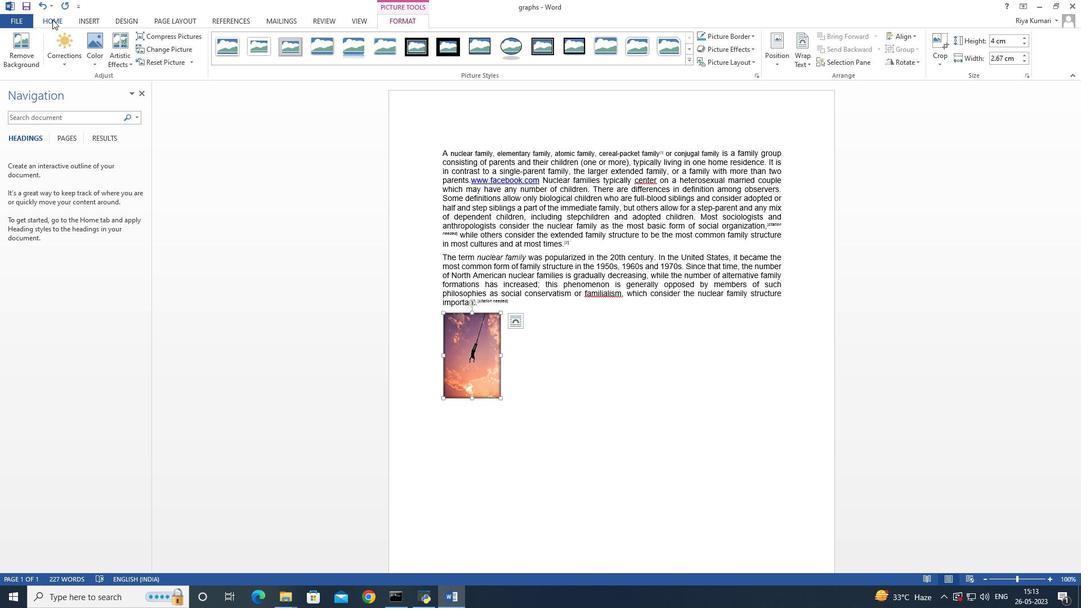 
Action: Mouse moved to (256, 57)
Screenshot: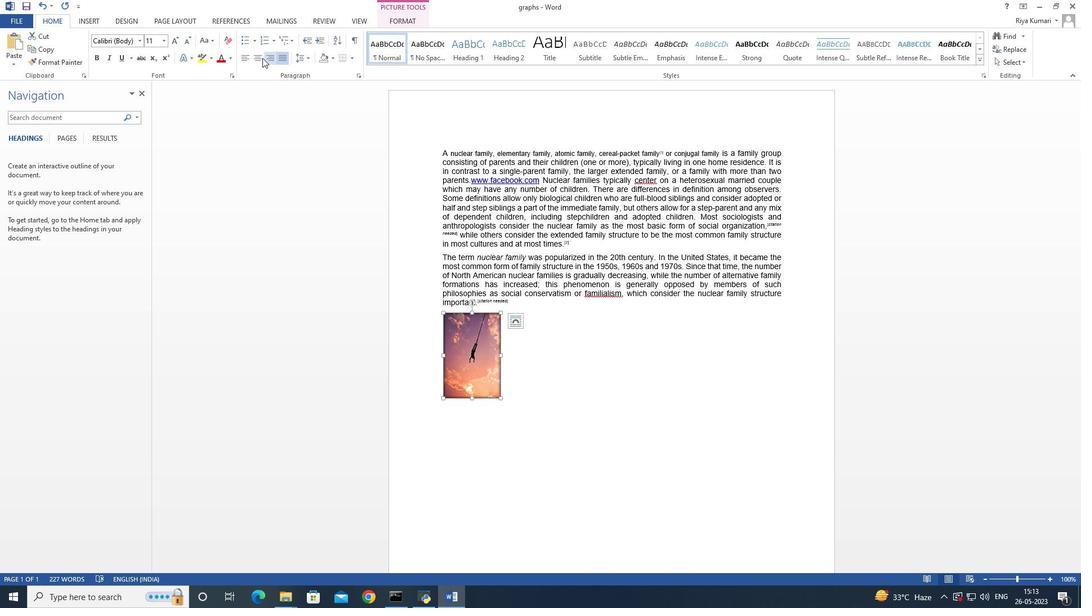 
Action: Mouse pressed left at (256, 57)
Screenshot: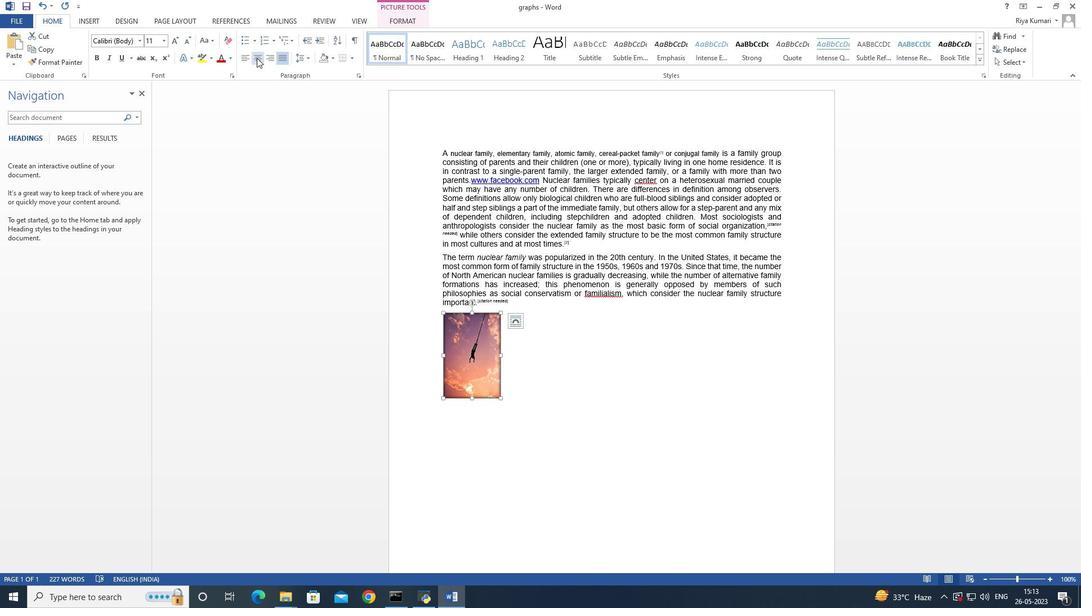 
Action: Mouse moved to (471, 406)
Screenshot: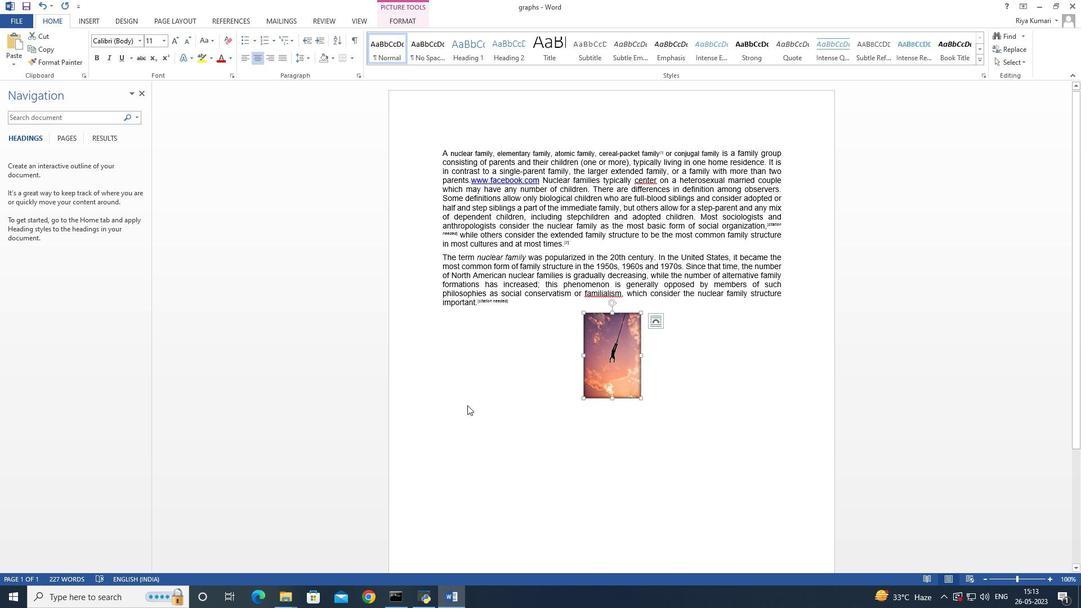 
Action: Mouse pressed left at (471, 406)
Screenshot: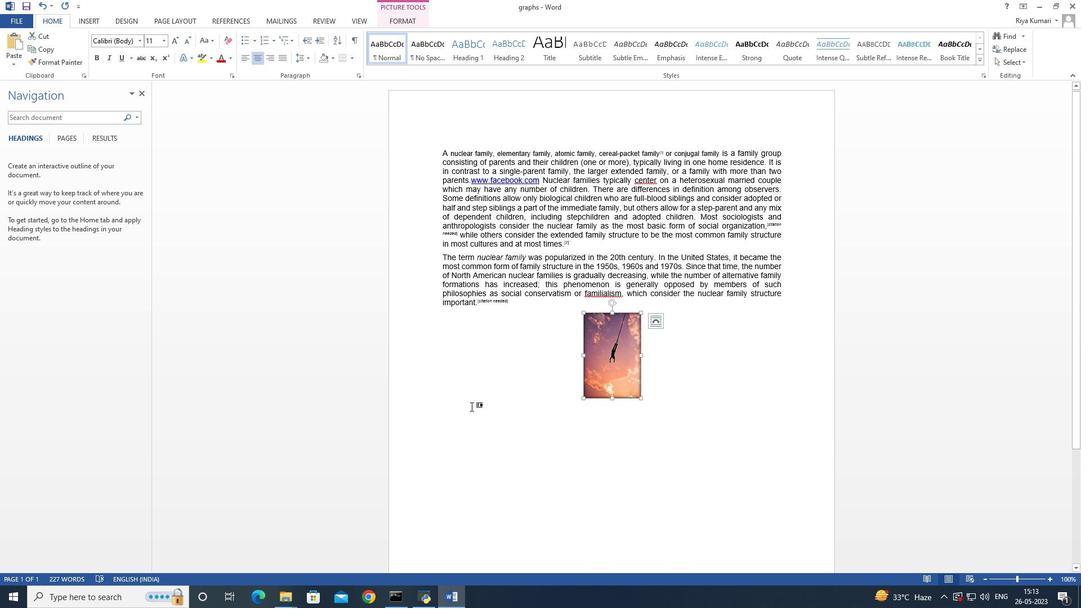 
Action: Key pressed ctrl+S
Screenshot: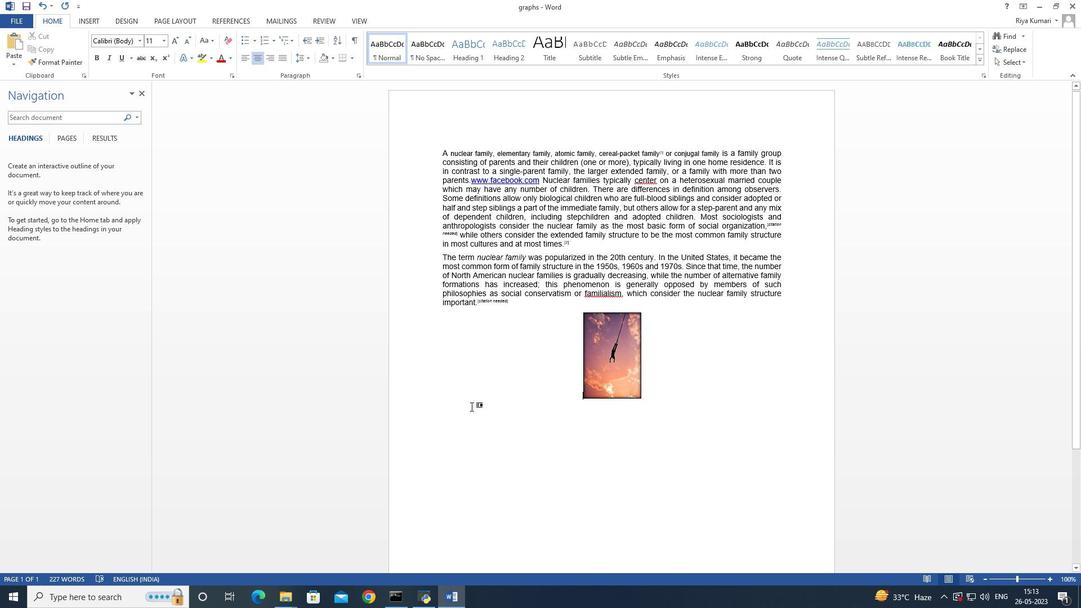 
